 Task: Add a signature Connor Wood containing Have a lovely day, Connor Wood to email address softage.10@softage.net and add a label Email marketing
Action: Mouse moved to (62, 102)
Screenshot: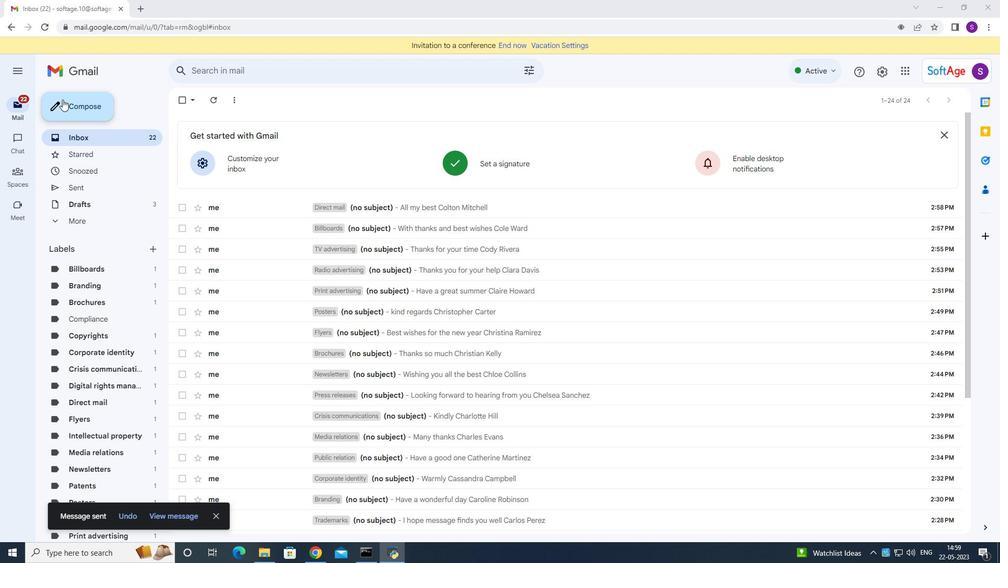
Action: Mouse pressed left at (62, 102)
Screenshot: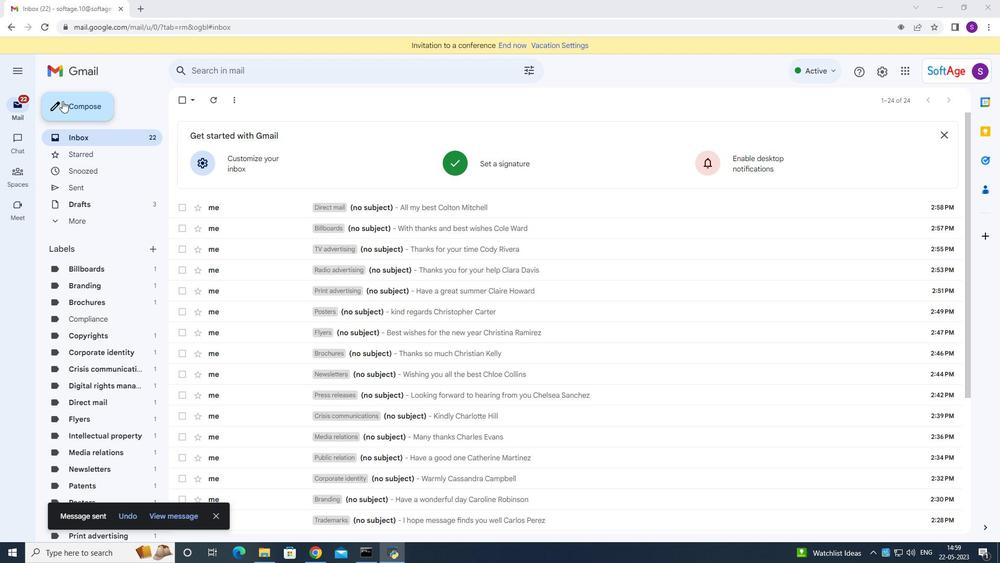 
Action: Mouse moved to (835, 526)
Screenshot: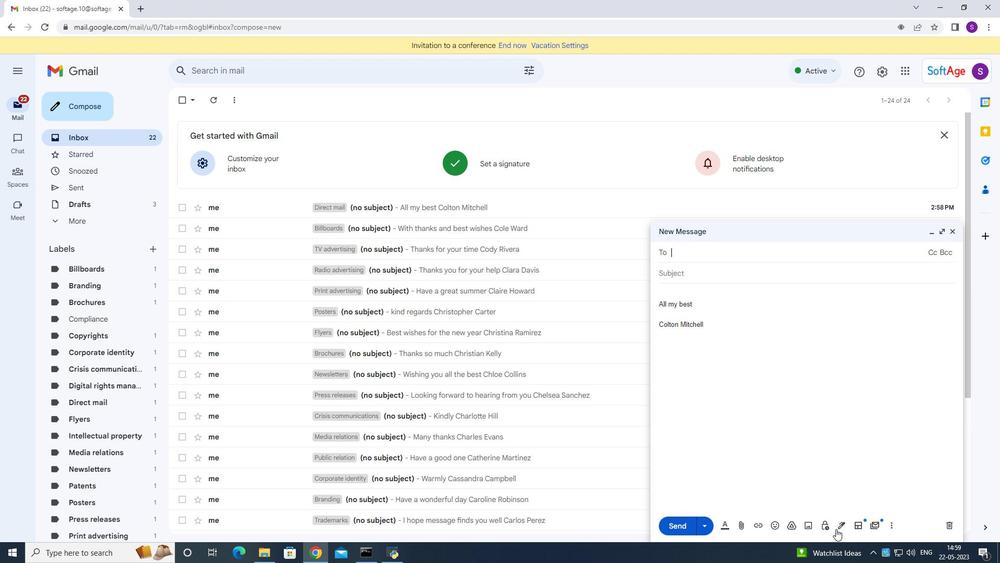 
Action: Mouse pressed left at (835, 526)
Screenshot: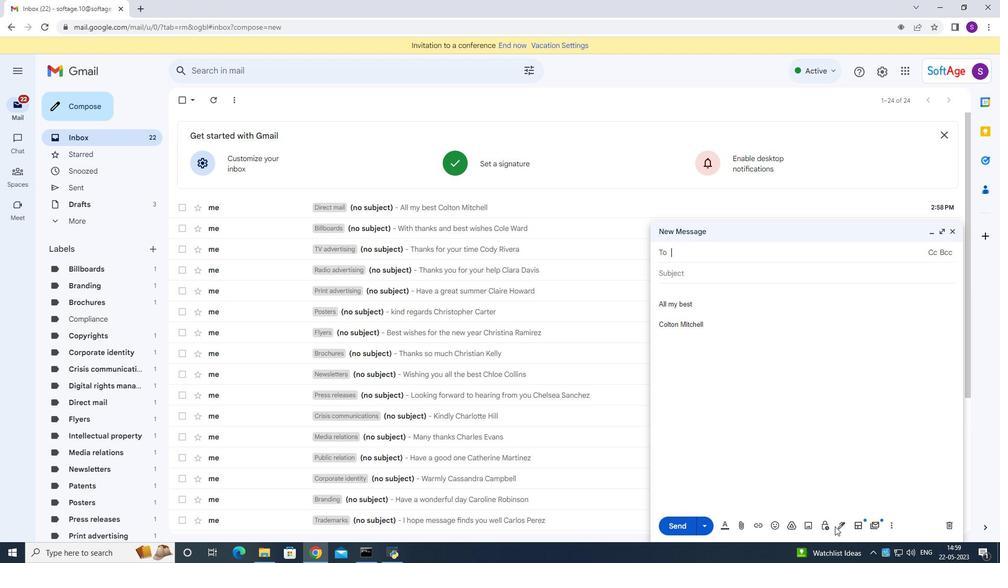 
Action: Mouse moved to (839, 526)
Screenshot: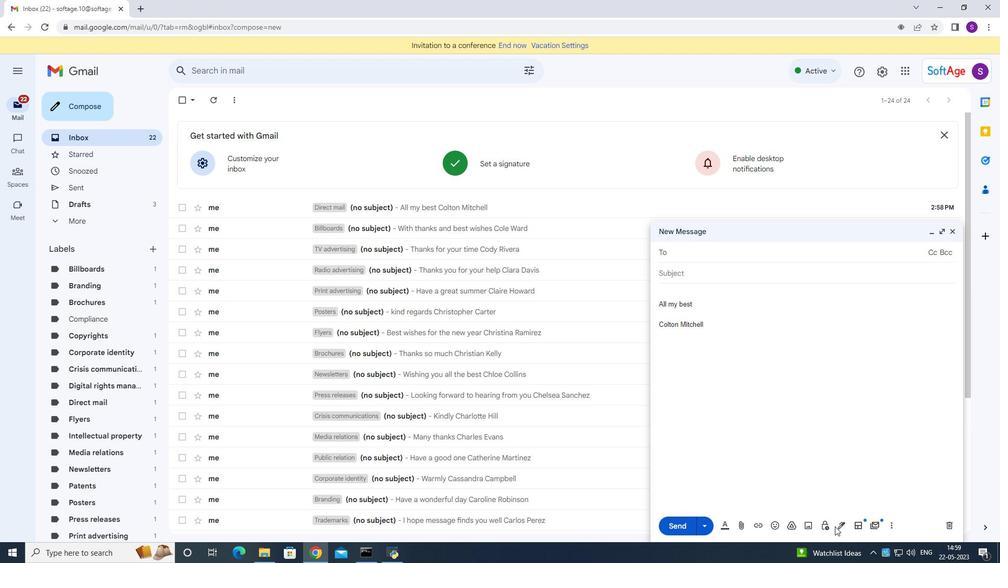 
Action: Mouse pressed left at (839, 526)
Screenshot: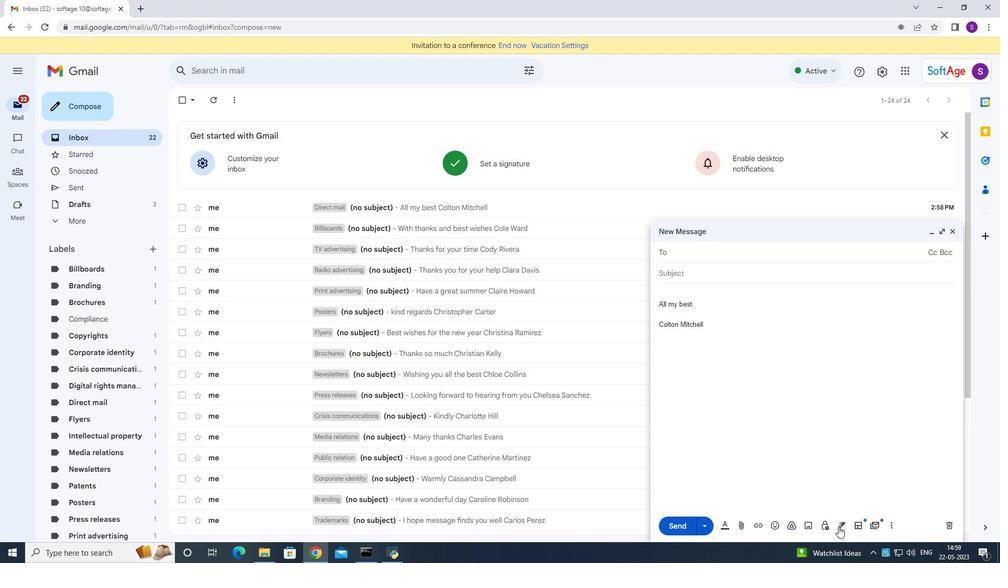 
Action: Mouse moved to (861, 488)
Screenshot: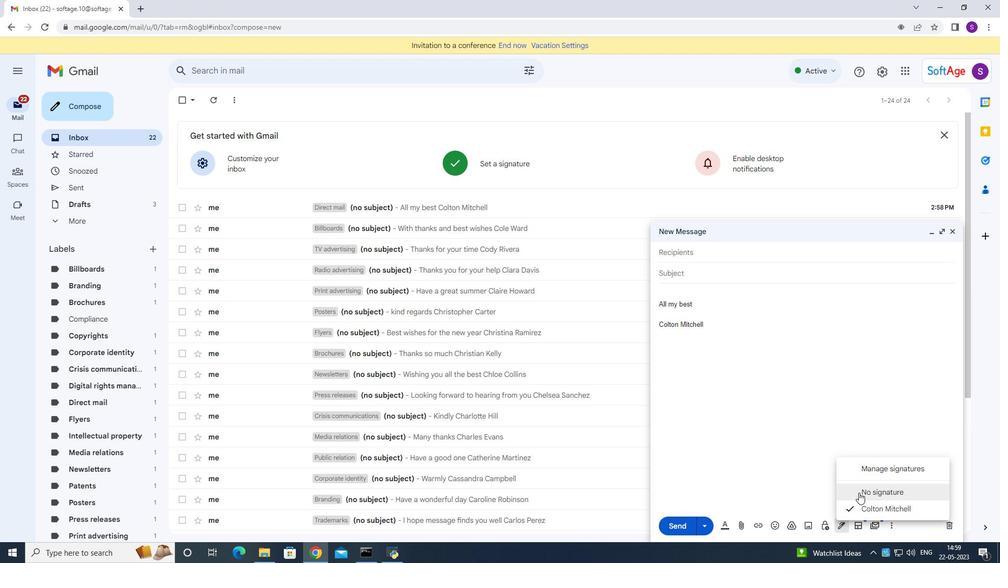 
Action: Mouse pressed left at (861, 488)
Screenshot: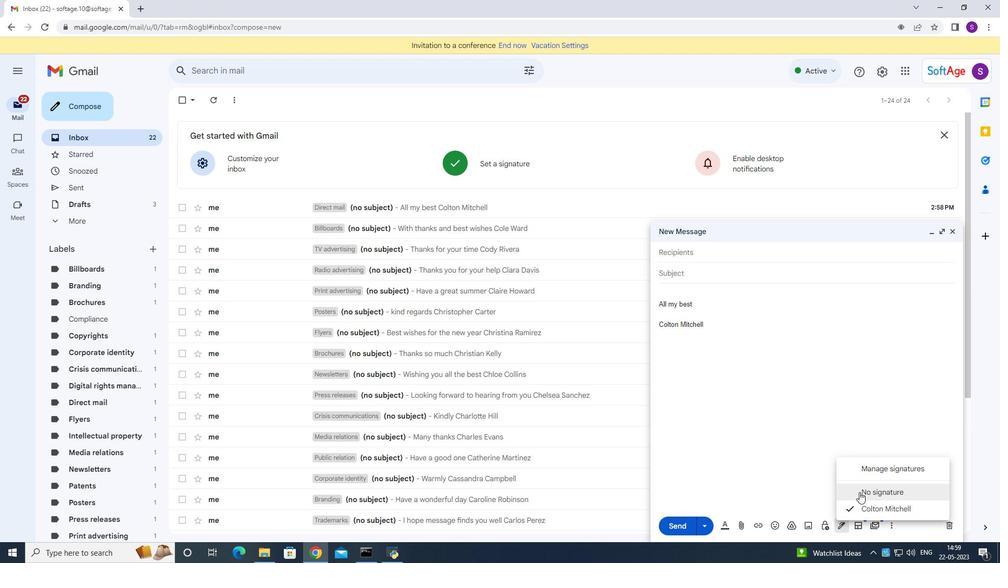 
Action: Mouse moved to (842, 526)
Screenshot: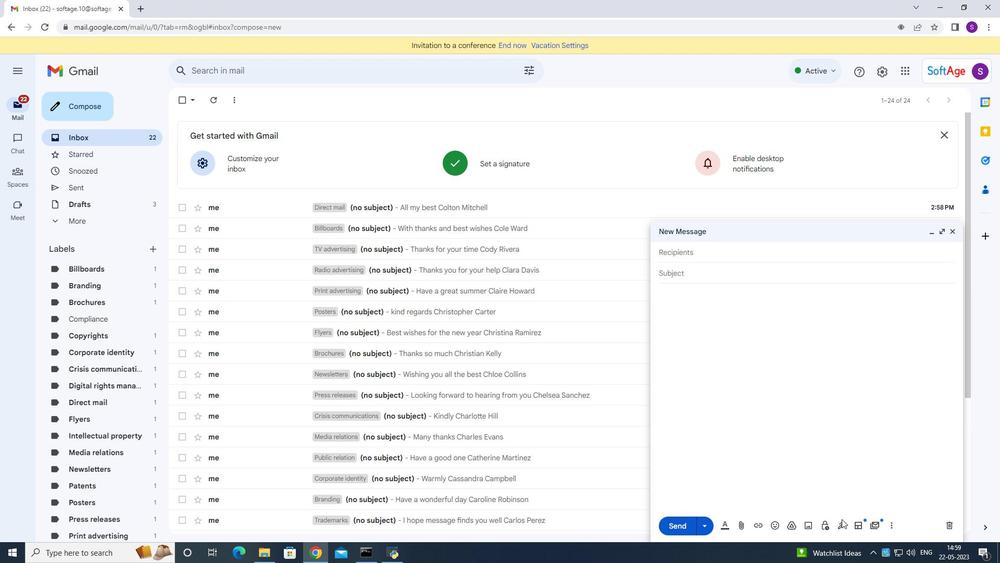 
Action: Mouse pressed left at (842, 526)
Screenshot: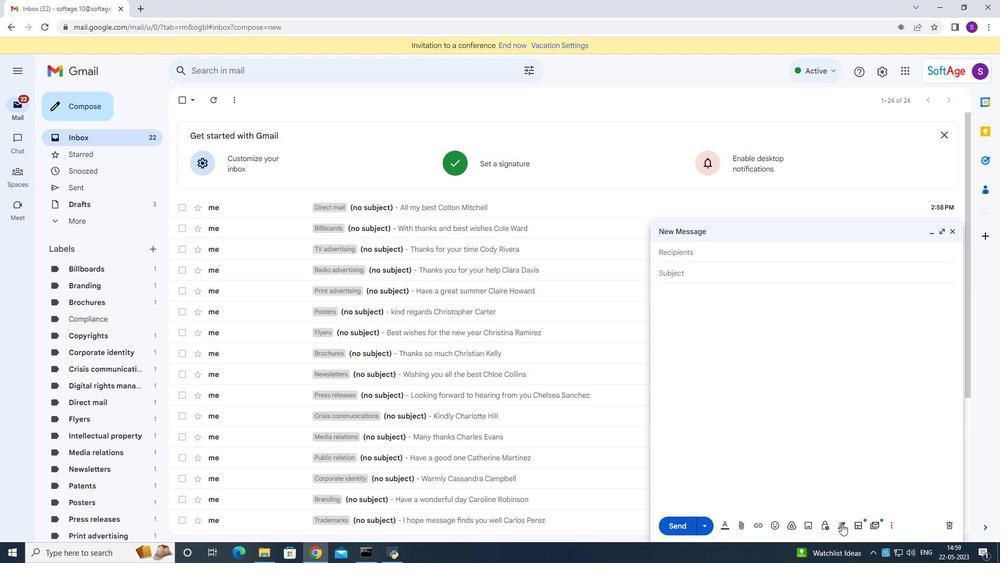 
Action: Mouse moved to (872, 472)
Screenshot: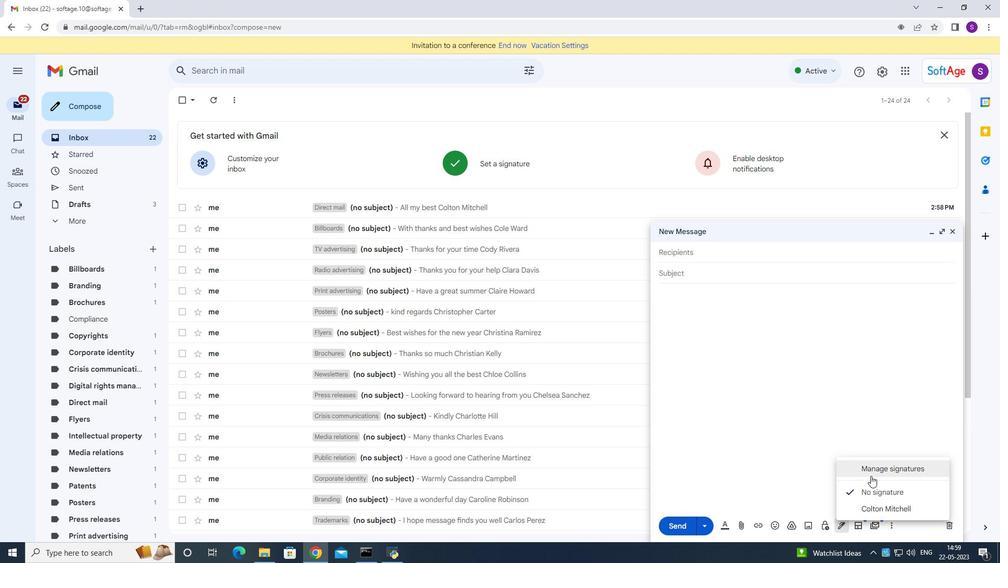 
Action: Mouse pressed left at (872, 472)
Screenshot: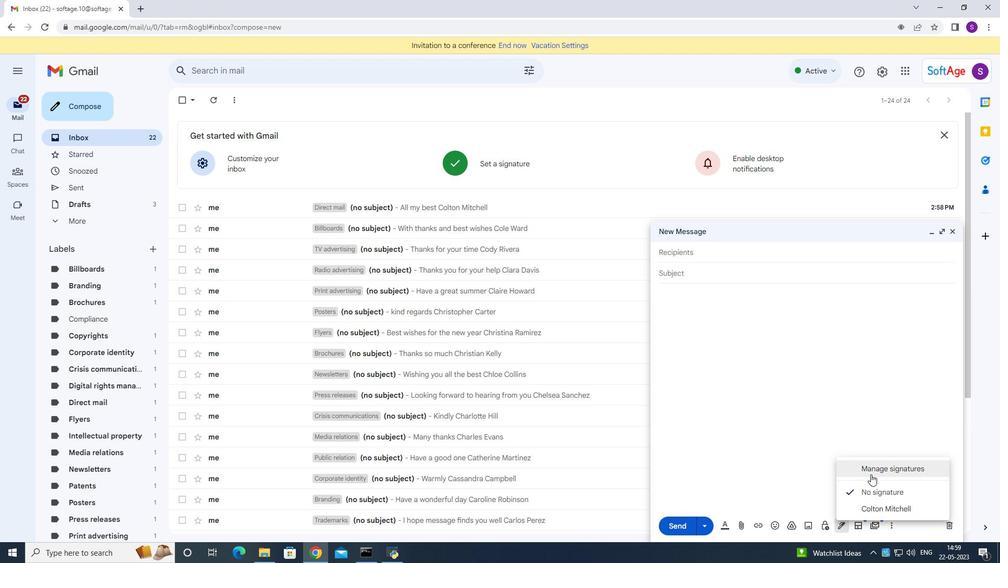 
Action: Mouse moved to (556, 335)
Screenshot: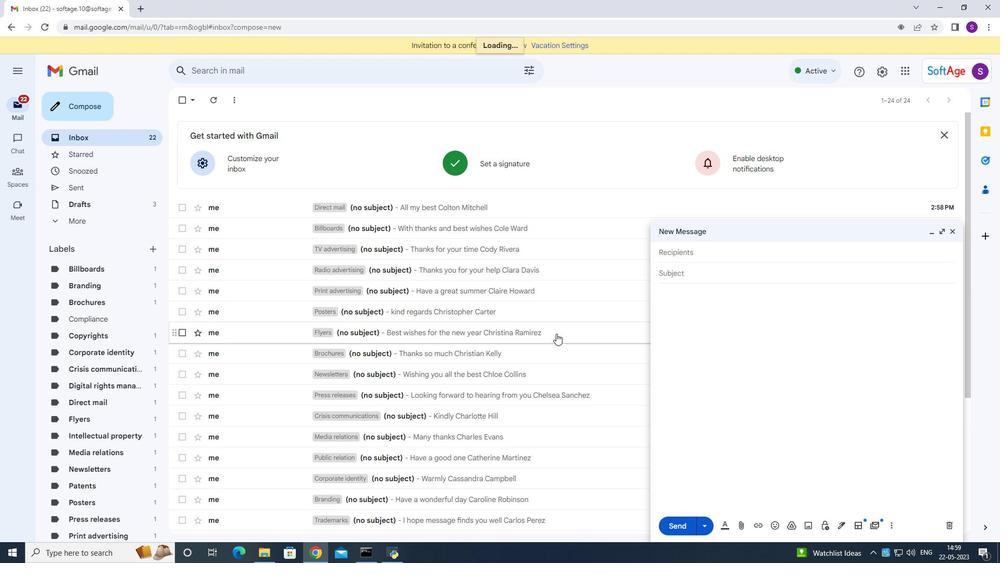 
Action: Mouse scrolled (556, 334) with delta (0, 0)
Screenshot: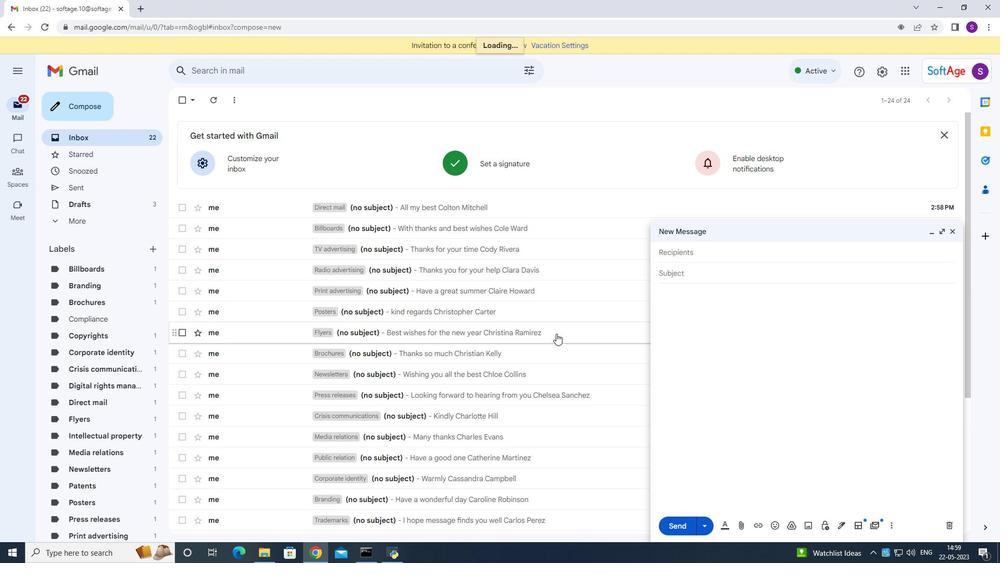 
Action: Mouse moved to (556, 335)
Screenshot: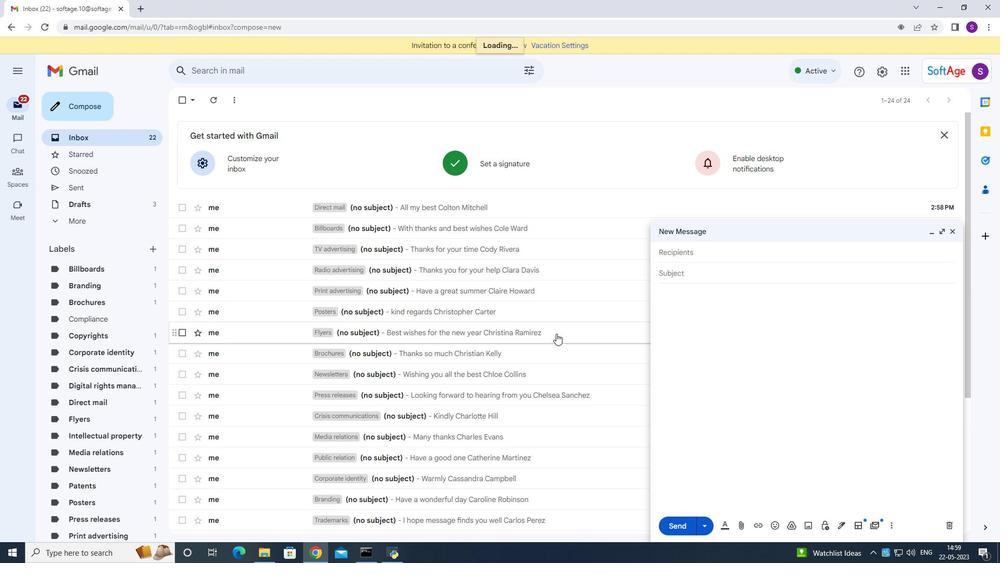 
Action: Mouse scrolled (556, 335) with delta (0, 0)
Screenshot: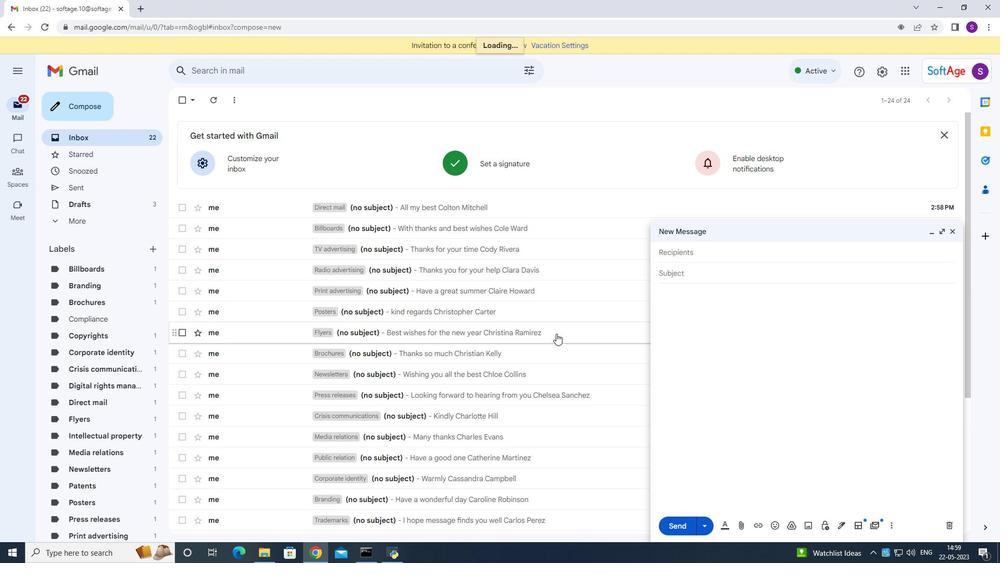 
Action: Mouse moved to (556, 336)
Screenshot: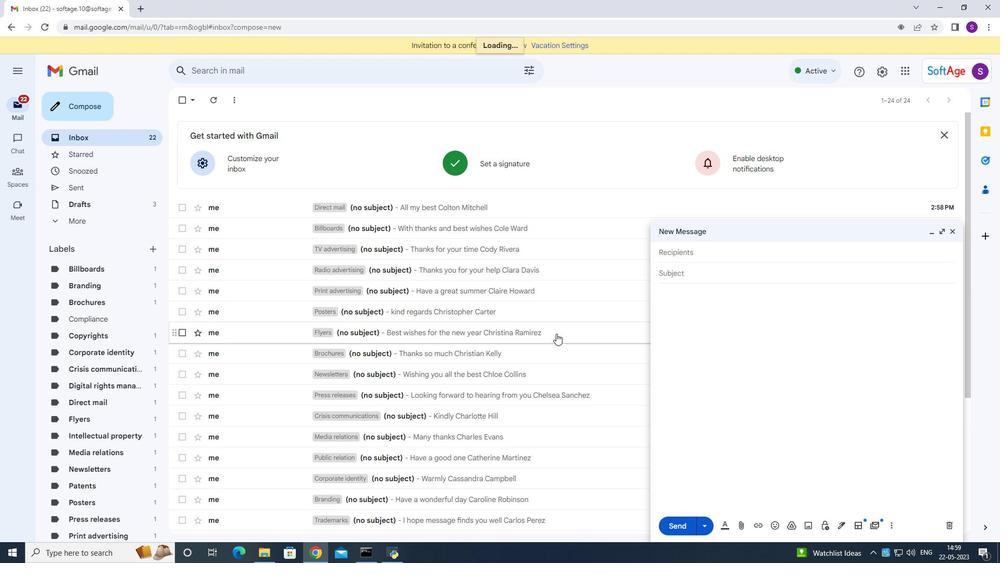 
Action: Mouse scrolled (556, 335) with delta (0, 0)
Screenshot: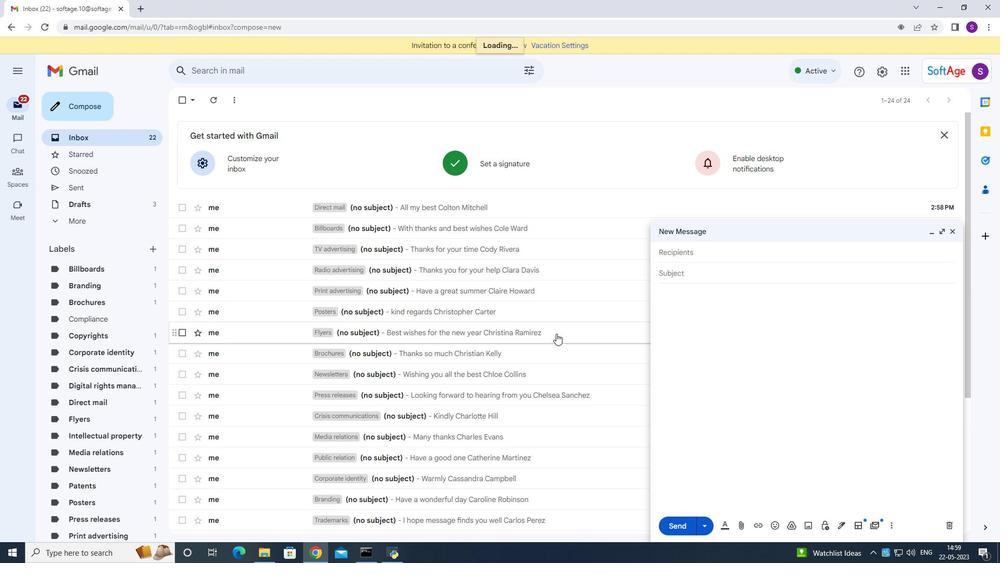 
Action: Mouse scrolled (556, 335) with delta (0, 0)
Screenshot: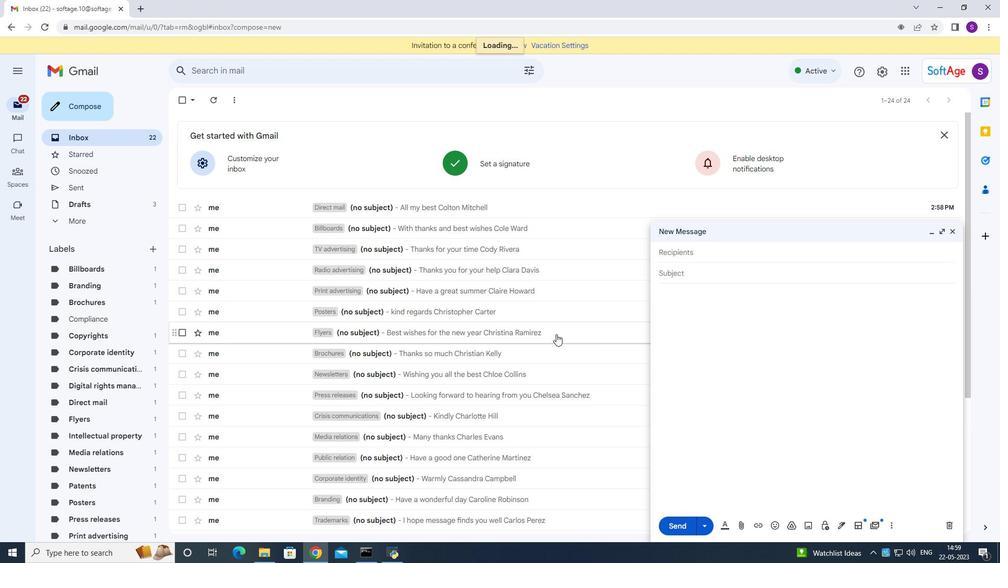 
Action: Mouse scrolled (556, 335) with delta (0, 0)
Screenshot: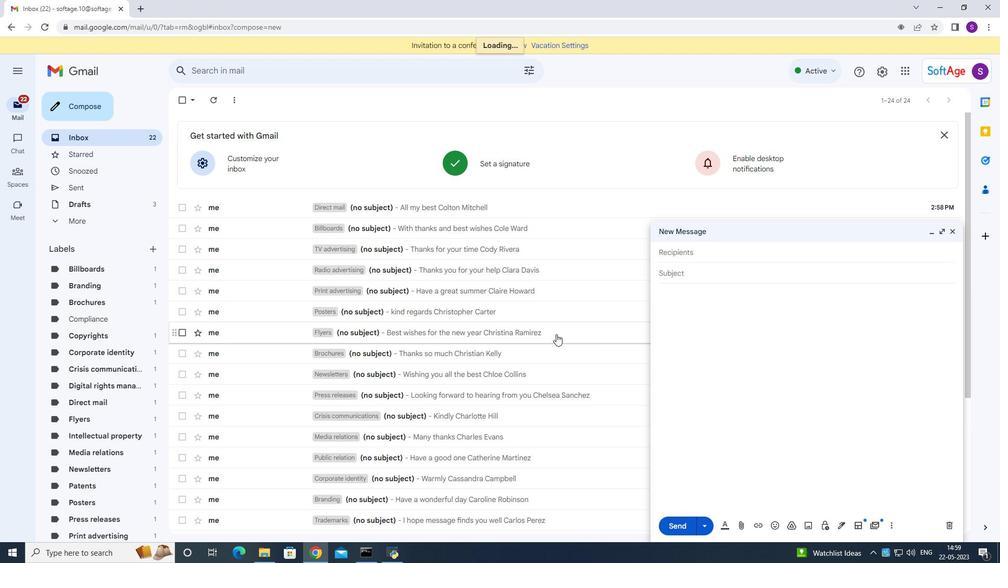 
Action: Mouse moved to (555, 341)
Screenshot: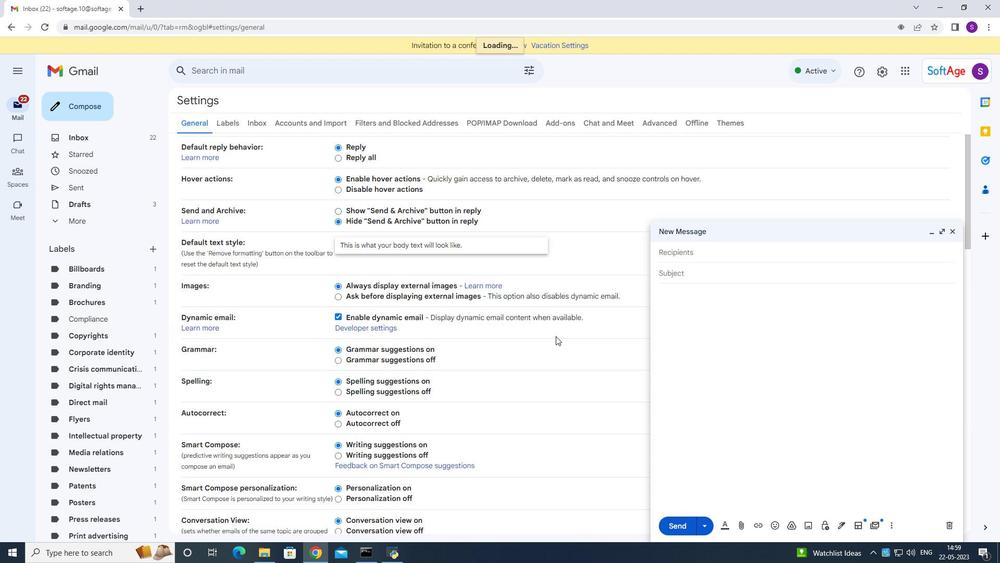 
Action: Mouse scrolled (555, 340) with delta (0, 0)
Screenshot: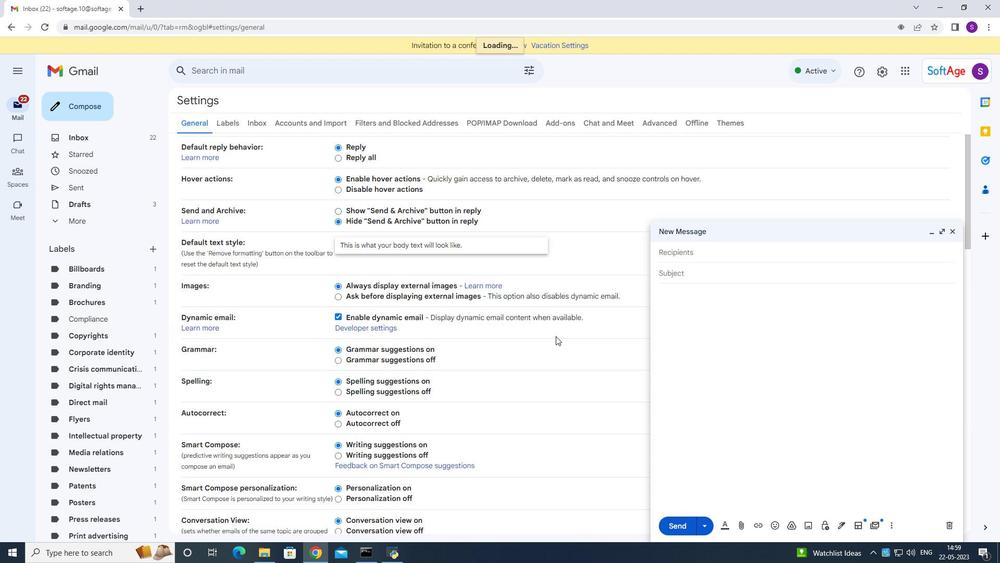 
Action: Mouse moved to (554, 342)
Screenshot: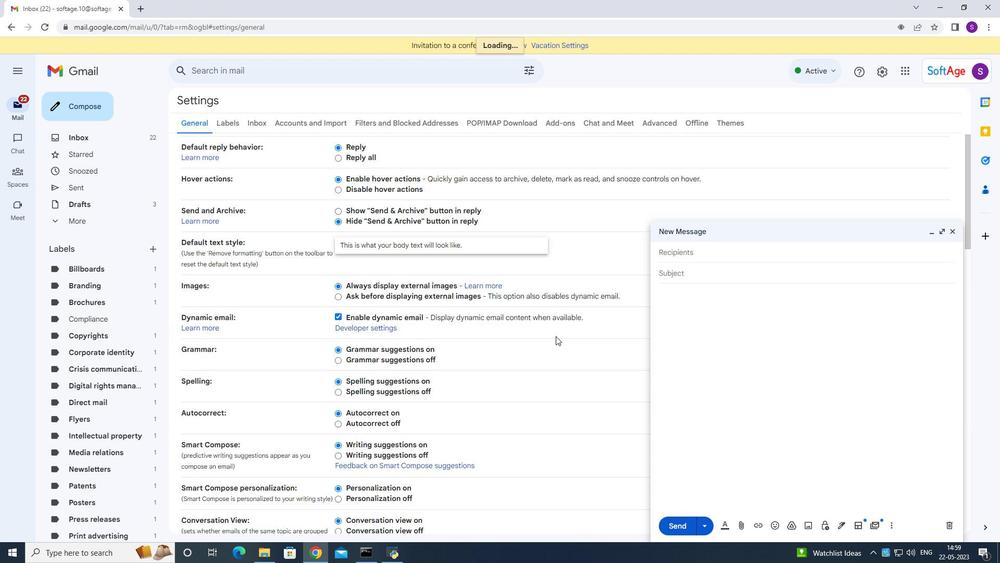 
Action: Mouse scrolled (554, 341) with delta (0, 0)
Screenshot: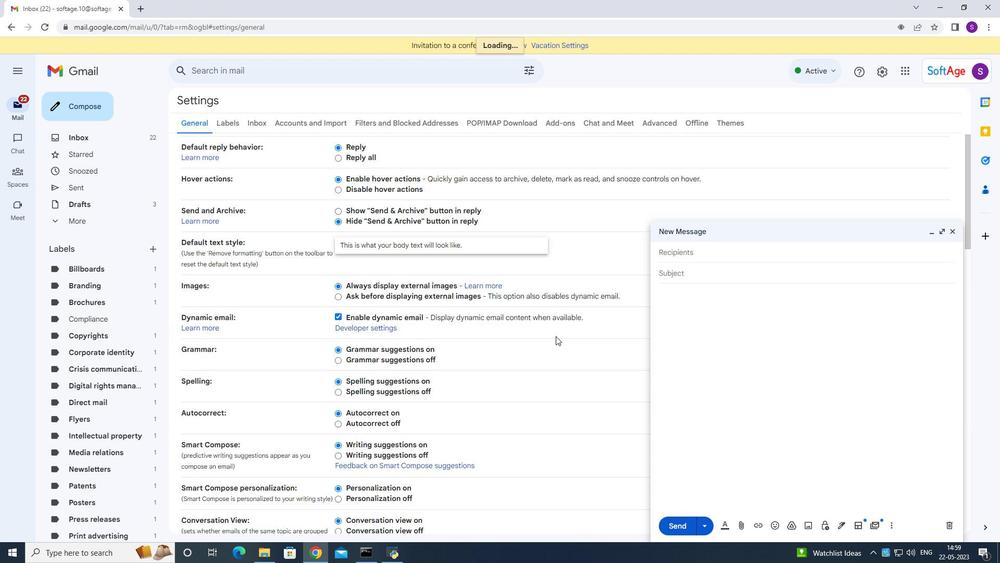 
Action: Mouse moved to (554, 343)
Screenshot: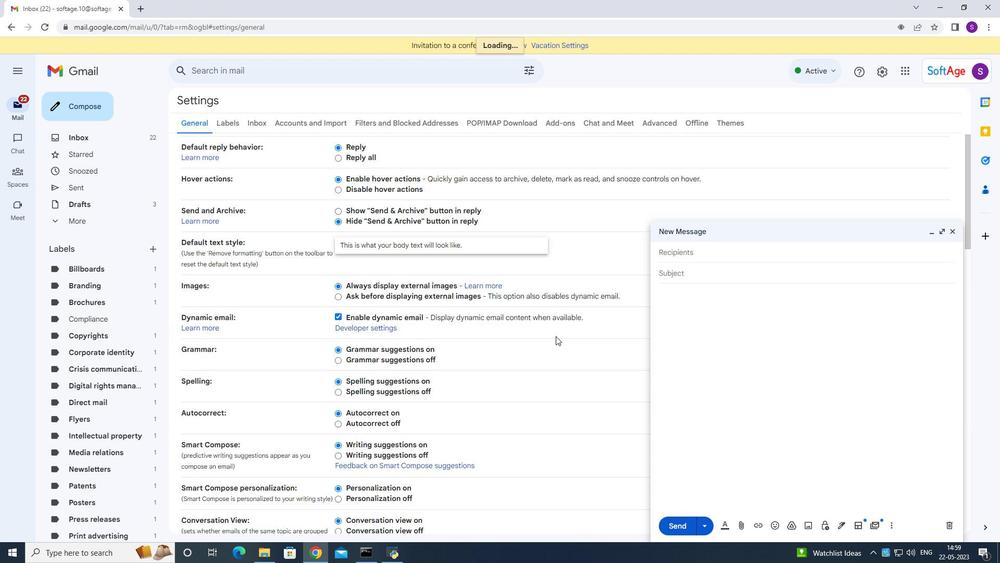 
Action: Mouse scrolled (554, 342) with delta (0, 0)
Screenshot: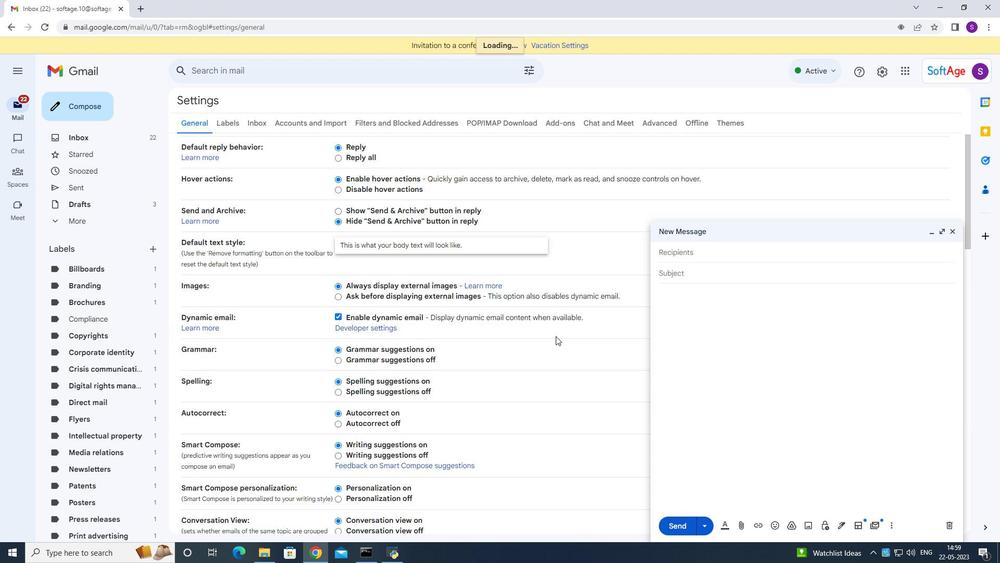 
Action: Mouse scrolled (554, 342) with delta (0, 0)
Screenshot: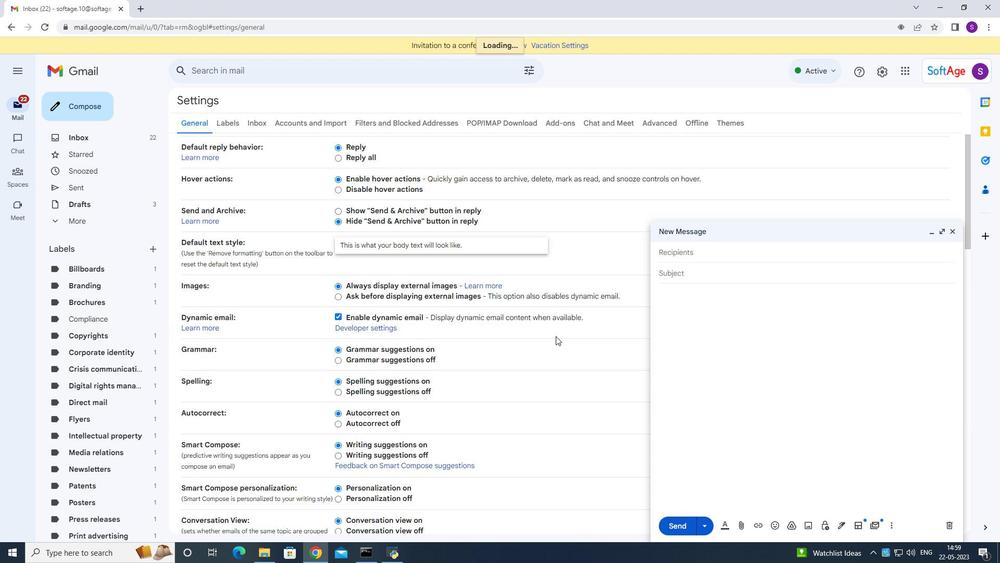
Action: Mouse moved to (554, 343)
Screenshot: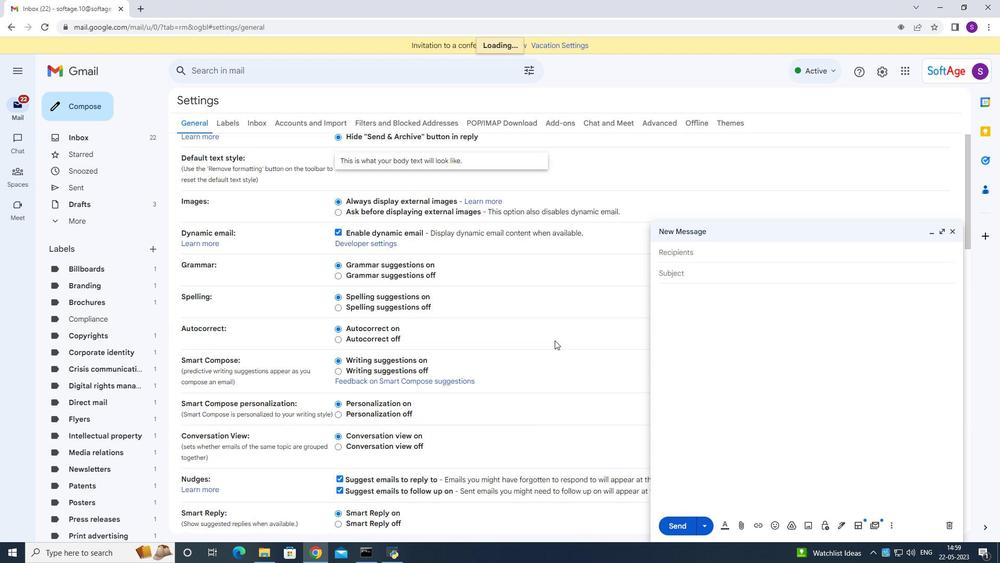 
Action: Mouse scrolled (554, 342) with delta (0, 0)
Screenshot: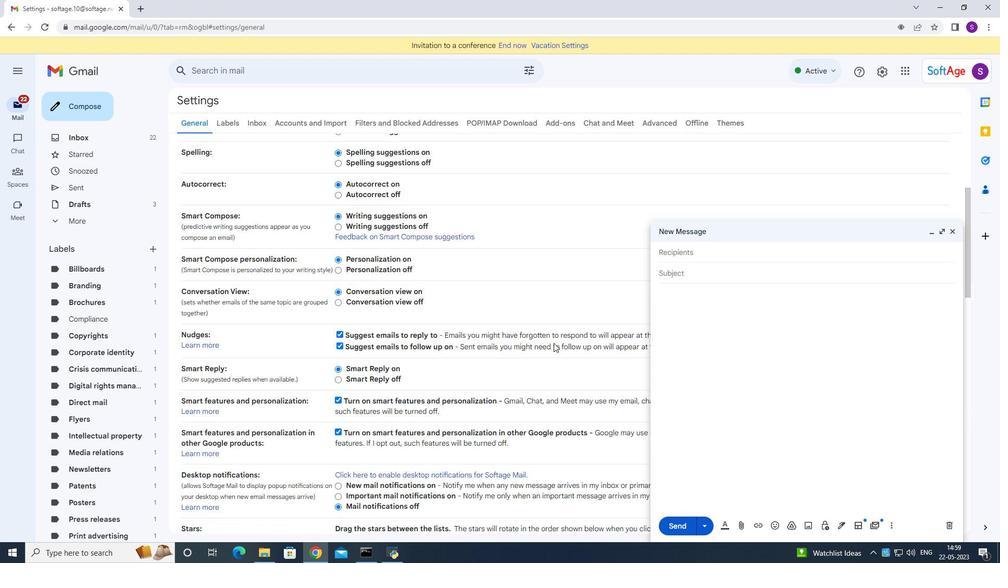 
Action: Mouse scrolled (554, 342) with delta (0, 0)
Screenshot: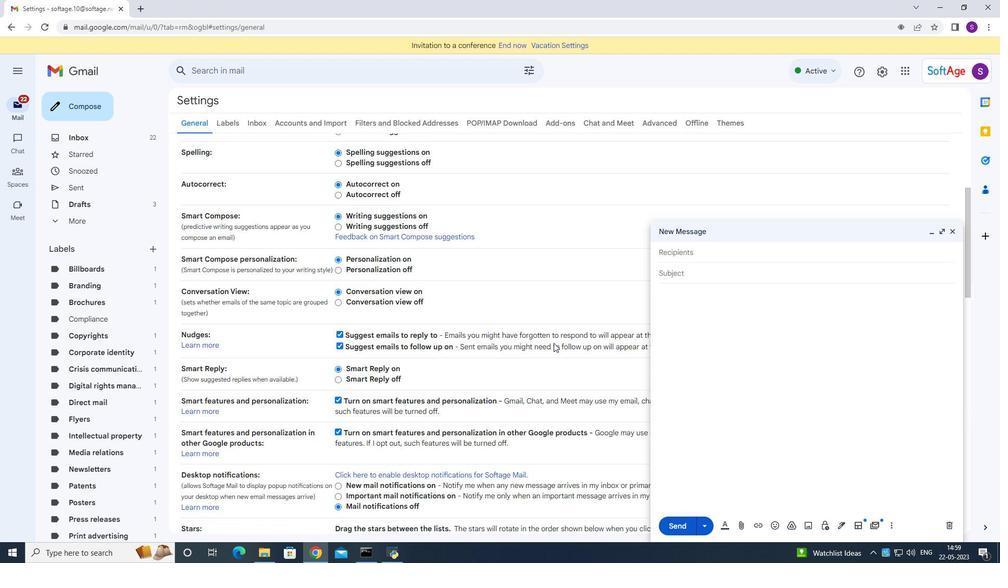 
Action: Mouse scrolled (554, 342) with delta (0, 0)
Screenshot: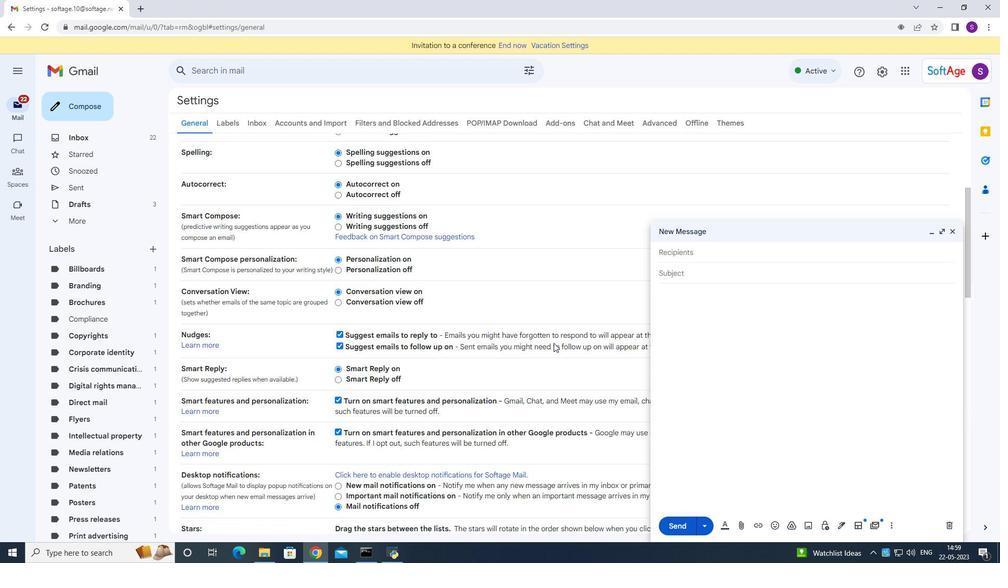 
Action: Mouse moved to (550, 345)
Screenshot: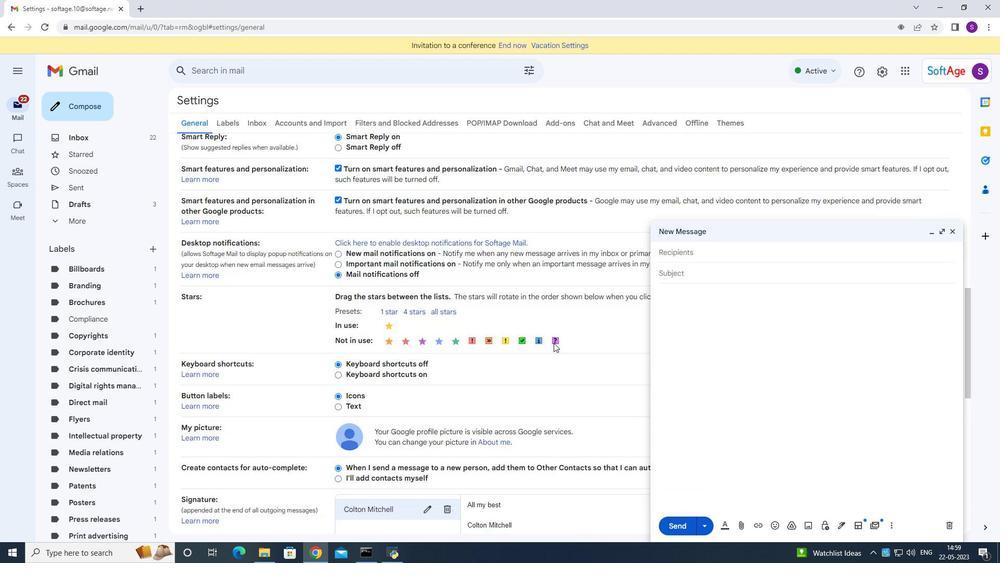 
Action: Mouse scrolled (550, 345) with delta (0, 0)
Screenshot: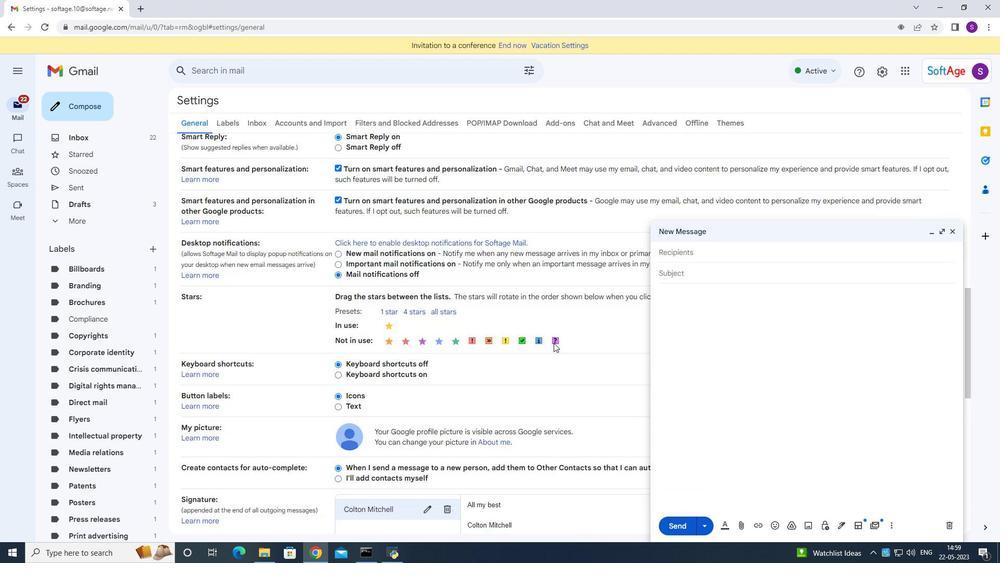 
Action: Mouse moved to (548, 346)
Screenshot: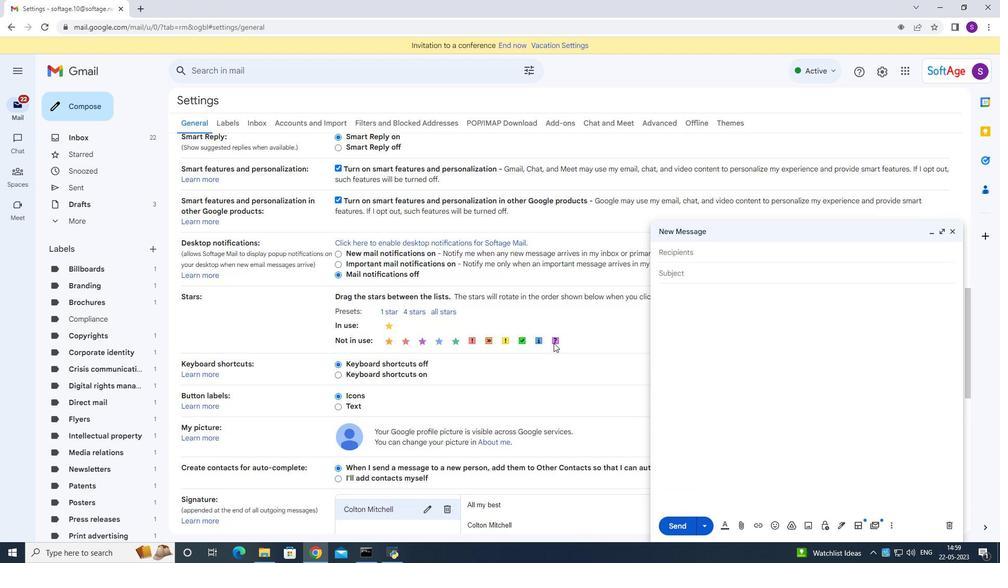 
Action: Mouse scrolled (548, 345) with delta (0, 0)
Screenshot: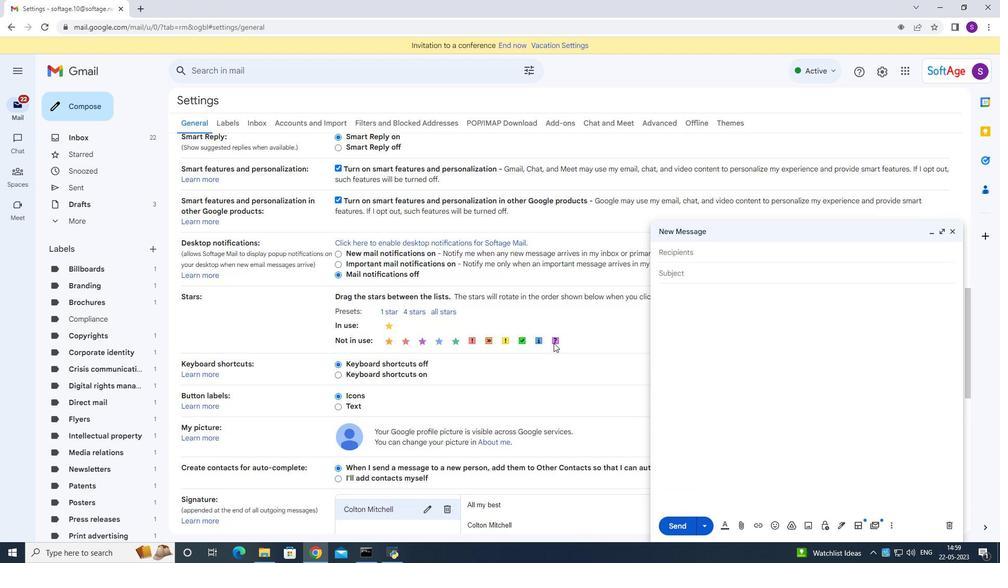 
Action: Mouse moved to (548, 346)
Screenshot: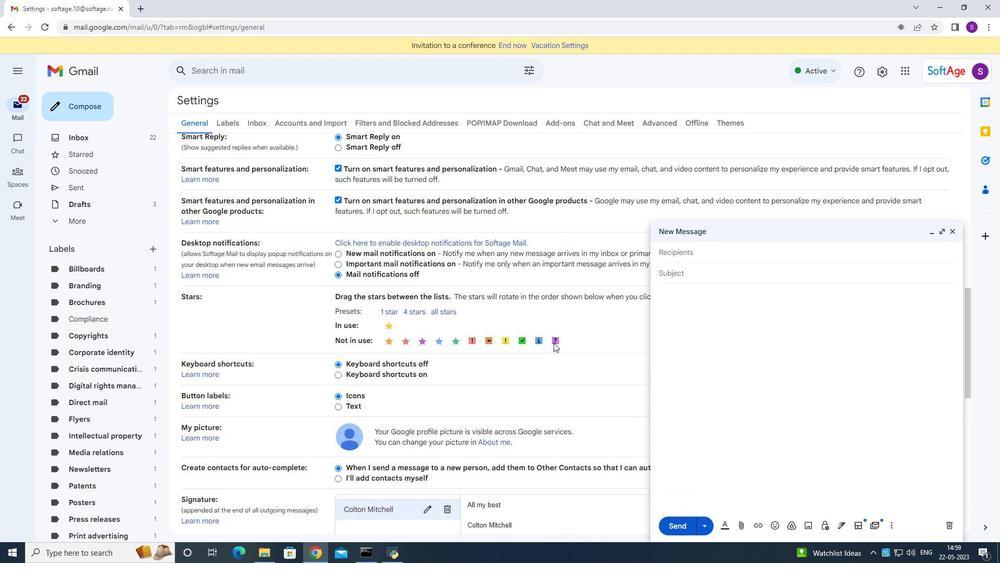 
Action: Mouse scrolled (548, 345) with delta (0, 0)
Screenshot: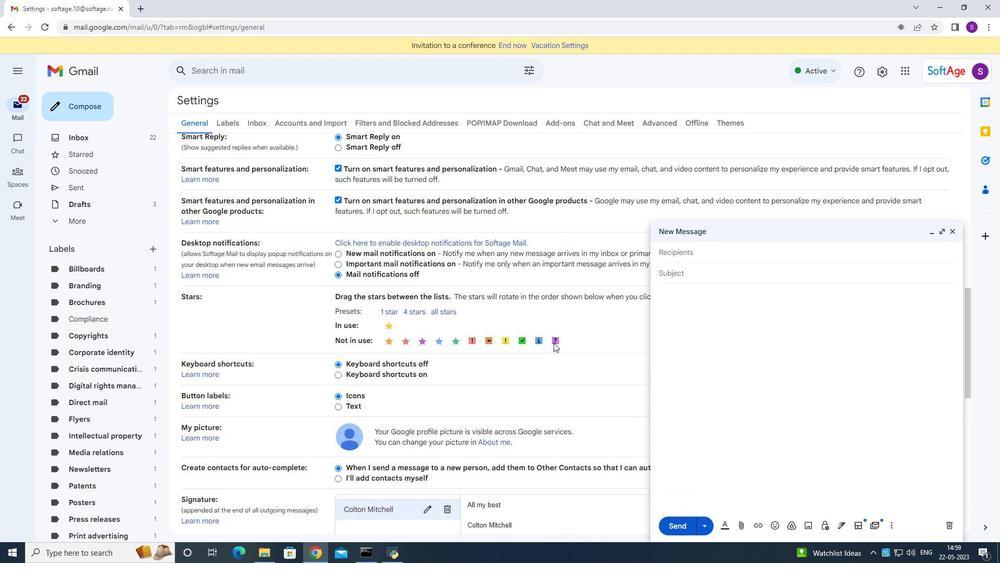 
Action: Mouse moved to (546, 346)
Screenshot: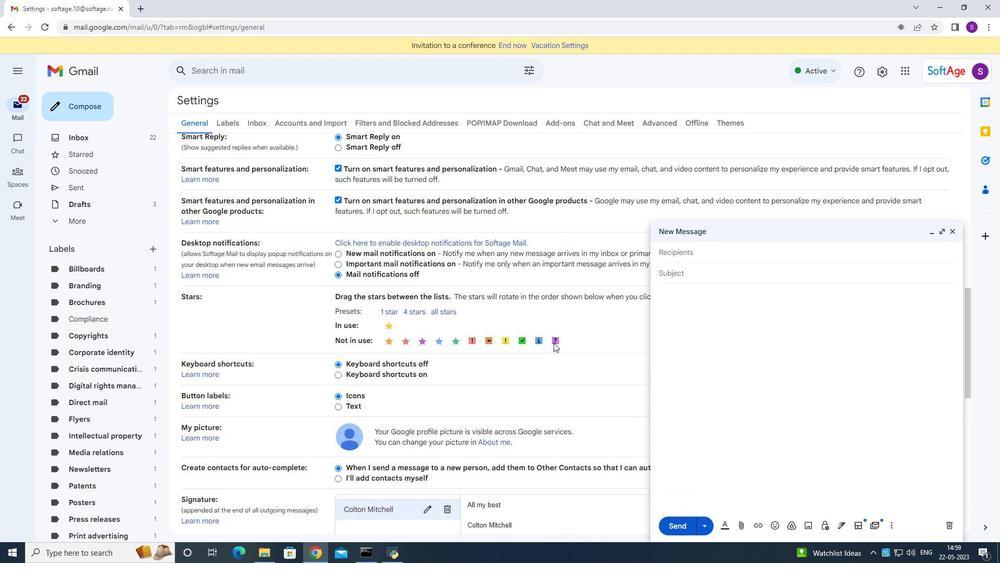
Action: Mouse scrolled (547, 345) with delta (0, 0)
Screenshot: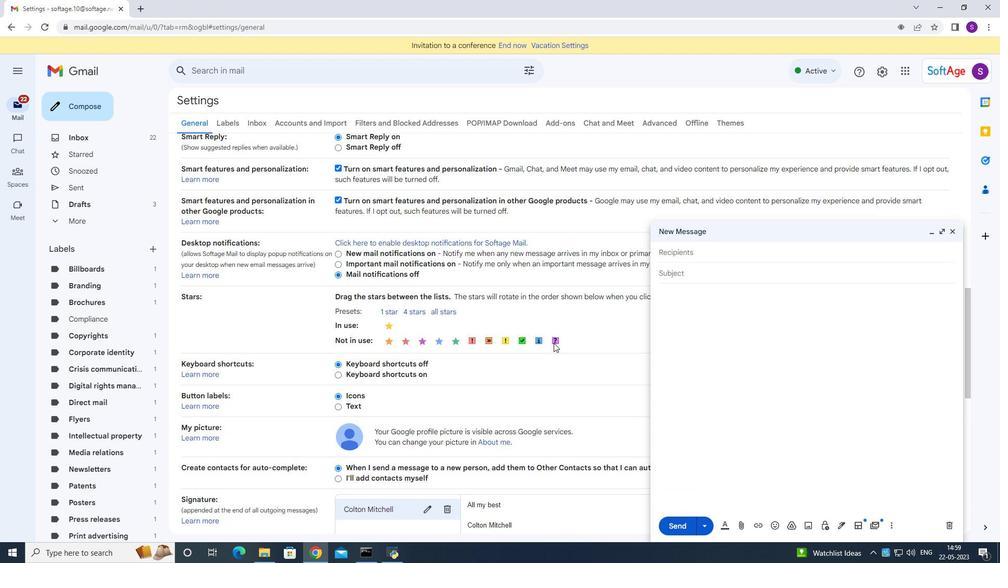 
Action: Mouse moved to (426, 297)
Screenshot: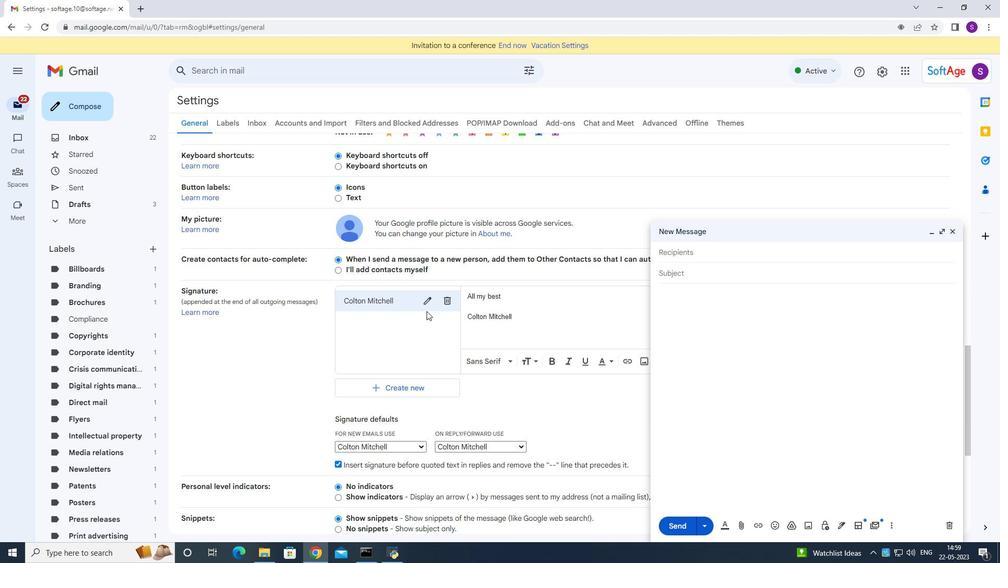 
Action: Mouse pressed left at (426, 297)
Screenshot: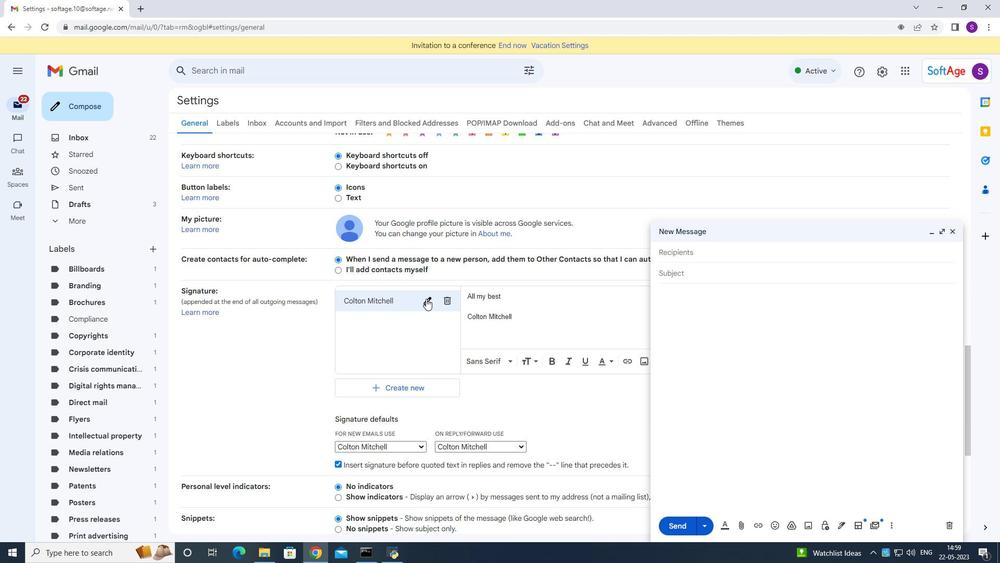 
Action: Key pressed ctrl+A<Key.backspace><Key.shift><Key.shift><Key.shift><Key.shift><Key.shift><Key.shift><Key.shift><Key.shift><Key.shift><Key.shift><Key.shift><Key.shift><Key.shift><Key.shift>Connor<Key.space><Key.shift>Wood<Key.space>
Screenshot: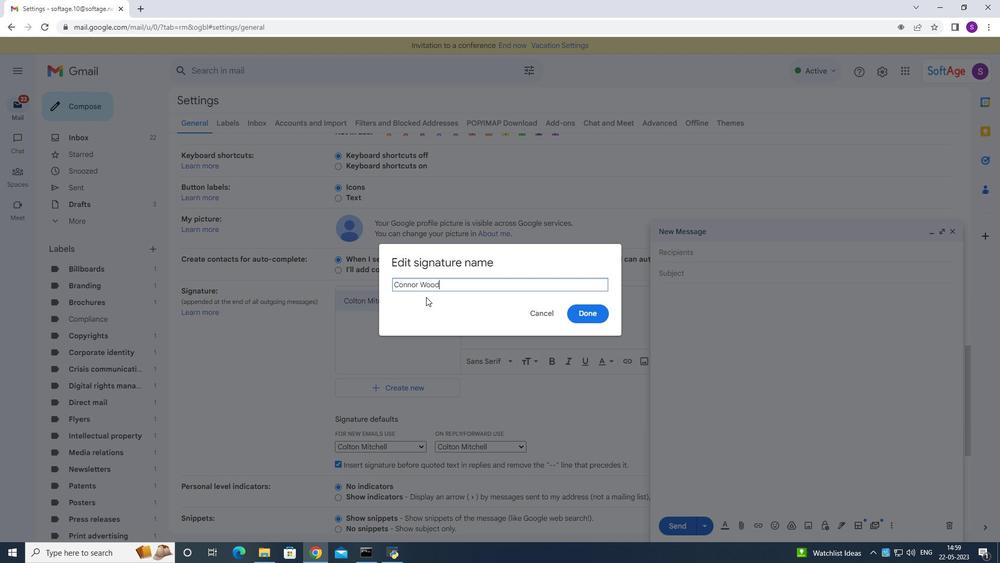 
Action: Mouse moved to (585, 312)
Screenshot: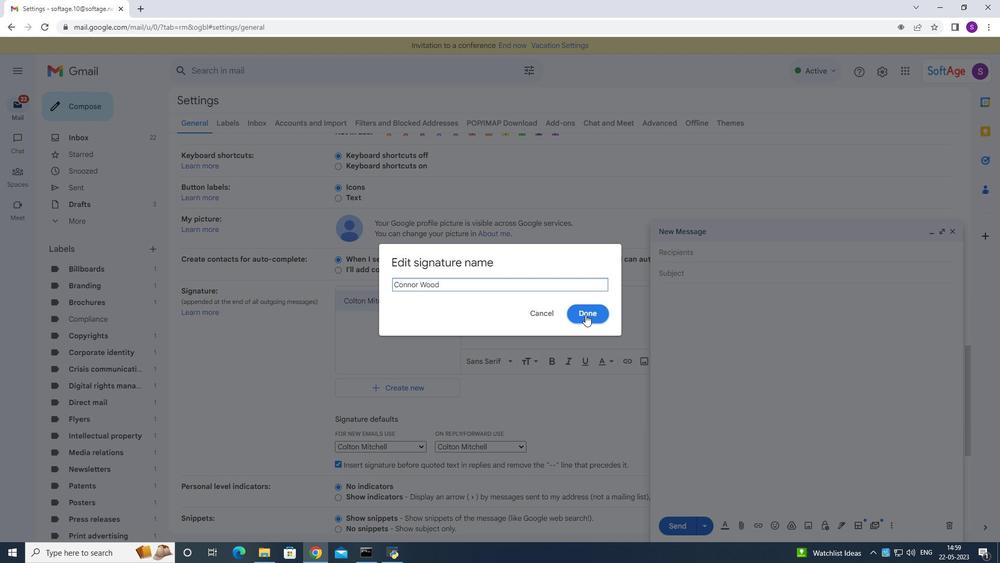 
Action: Mouse pressed left at (585, 312)
Screenshot: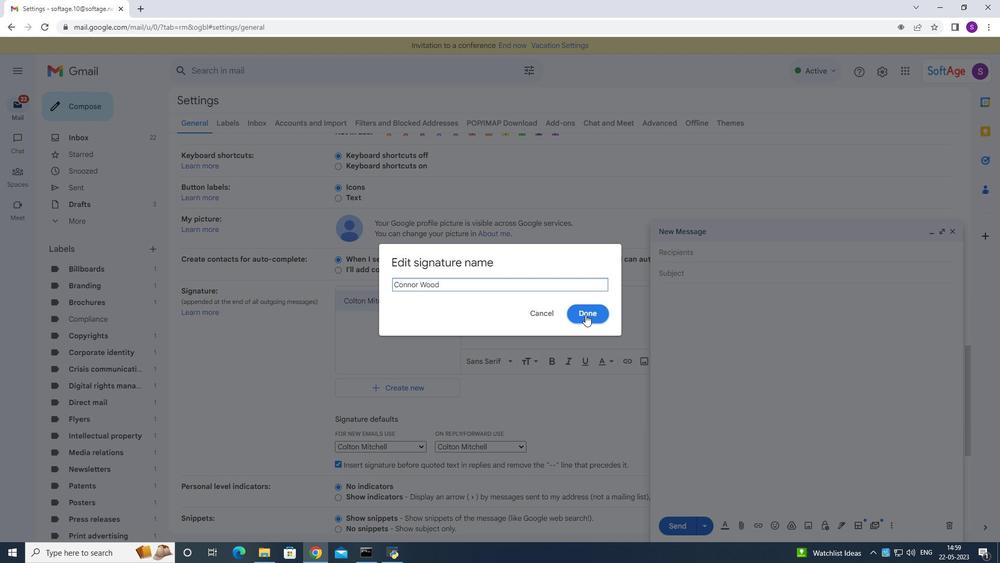 
Action: Key pressed ctrl+A<Key.backspace><Key.shift><Key.shift><Key.shift><Key.shift><Key.shift><Key.shift>Have<Key.space>a<Key.space>lovely<Key.space>day<Key.space>
Screenshot: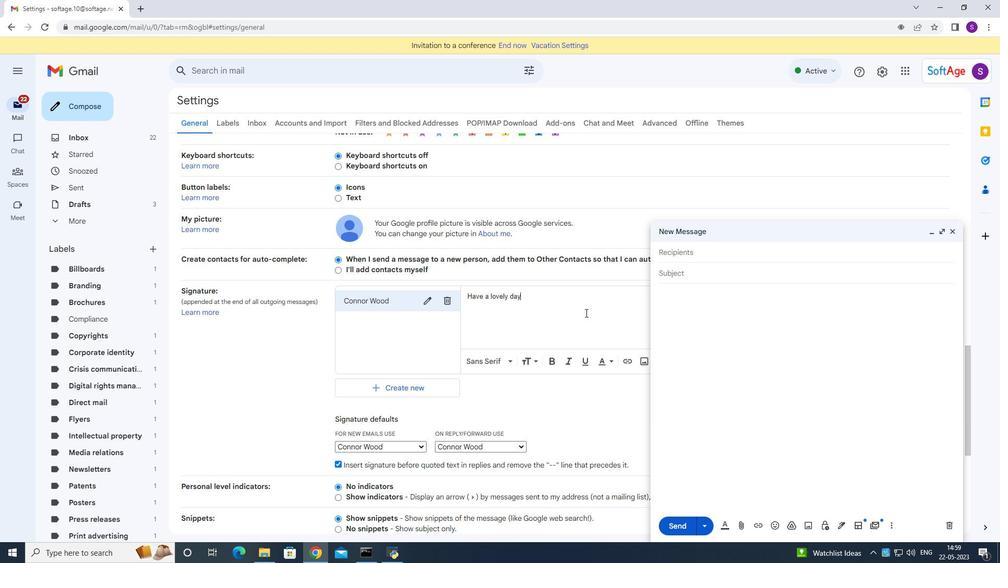 
Action: Mouse moved to (558, 313)
Screenshot: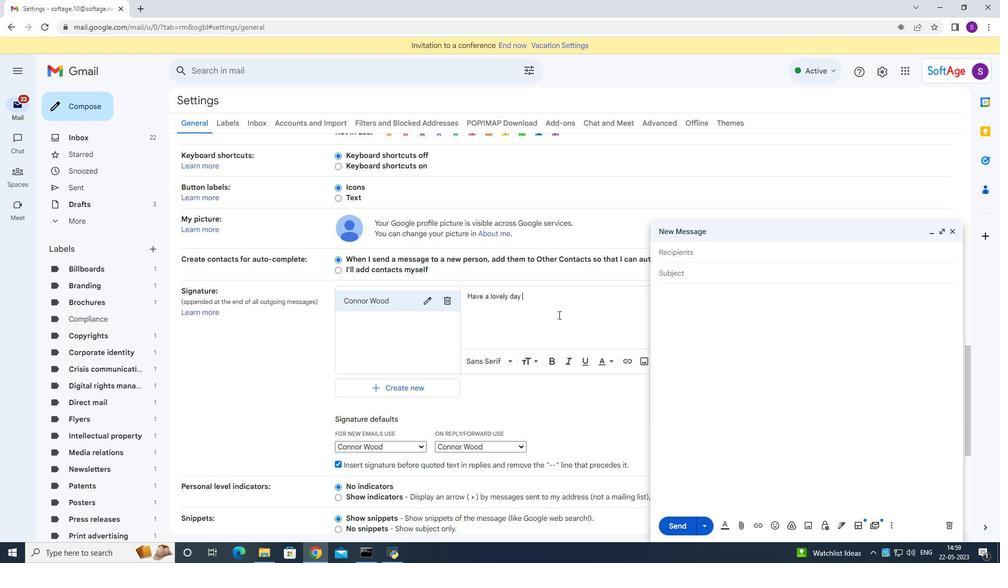 
Action: Mouse scrolled (558, 312) with delta (0, 0)
Screenshot: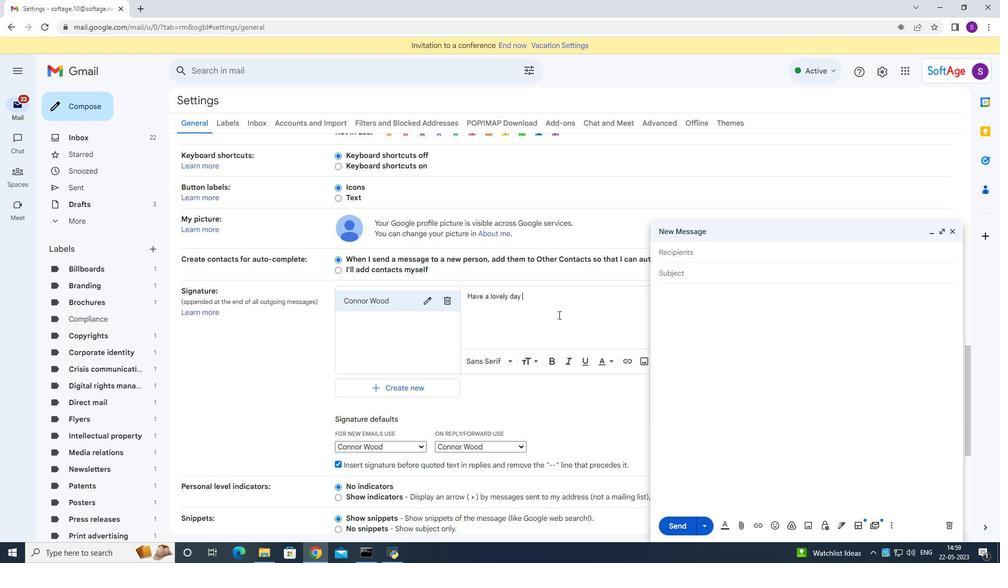 
Action: Mouse moved to (558, 313)
Screenshot: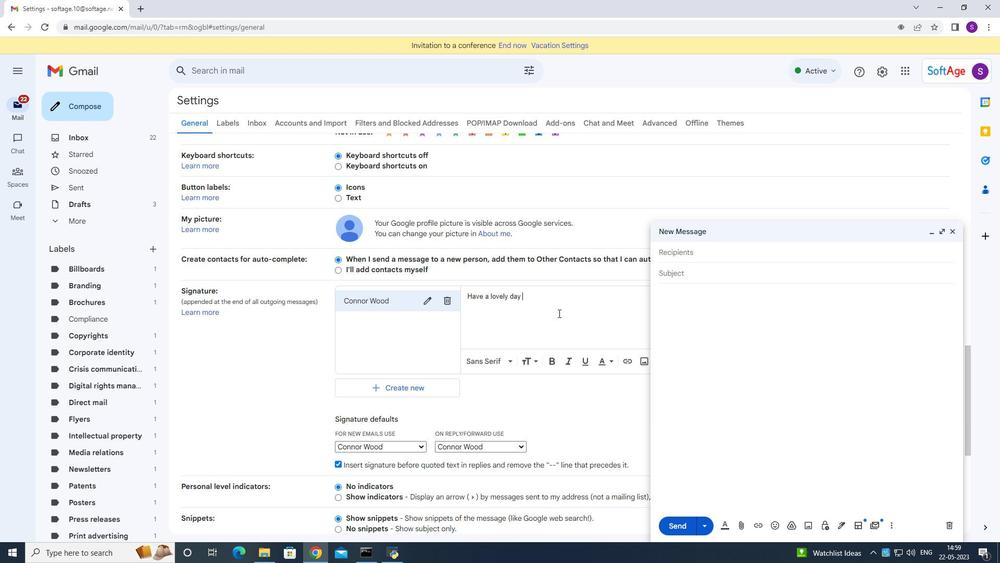 
Action: Mouse scrolled (558, 312) with delta (0, 0)
Screenshot: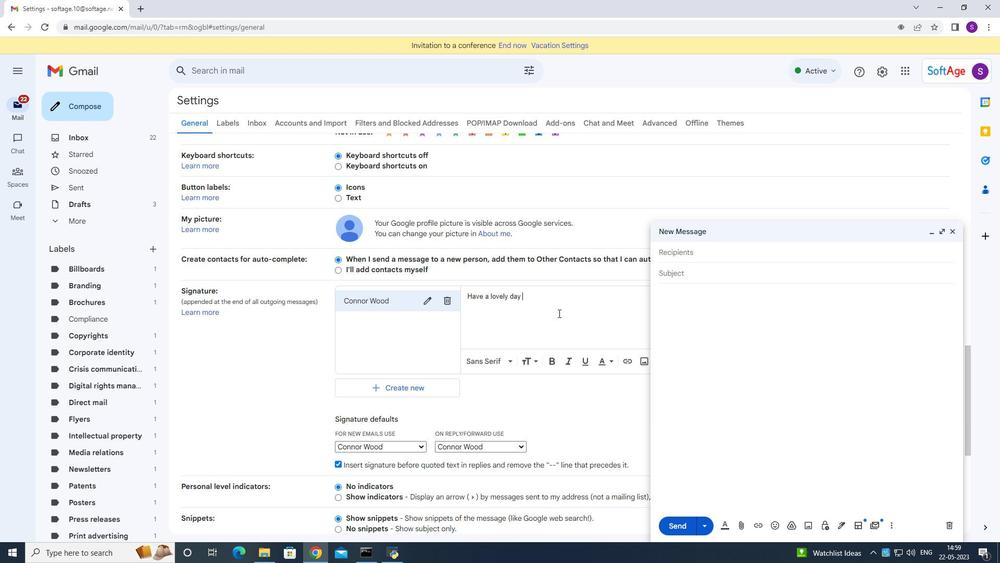 
Action: Mouse moved to (557, 312)
Screenshot: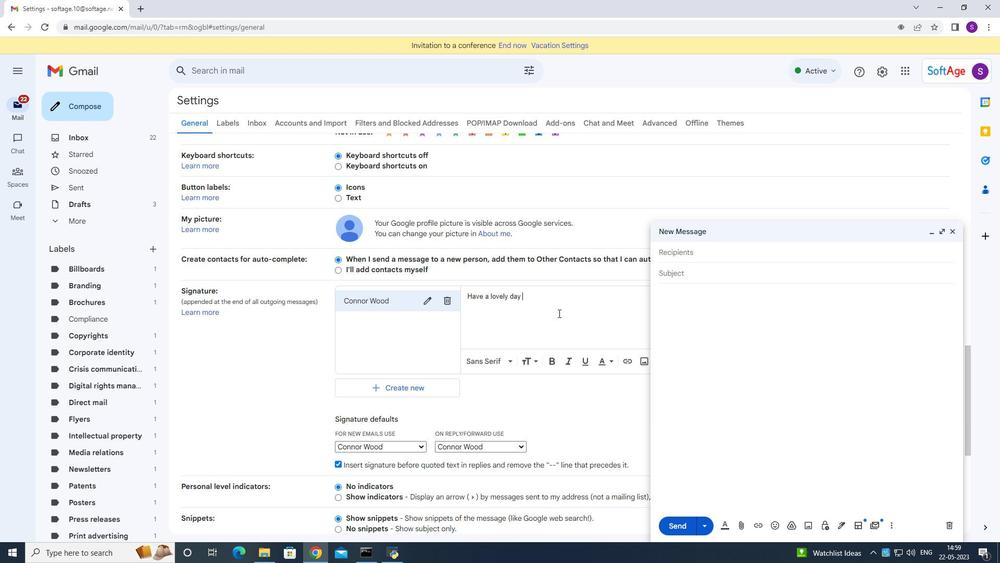 
Action: Mouse scrolled (558, 312) with delta (0, -1)
Screenshot: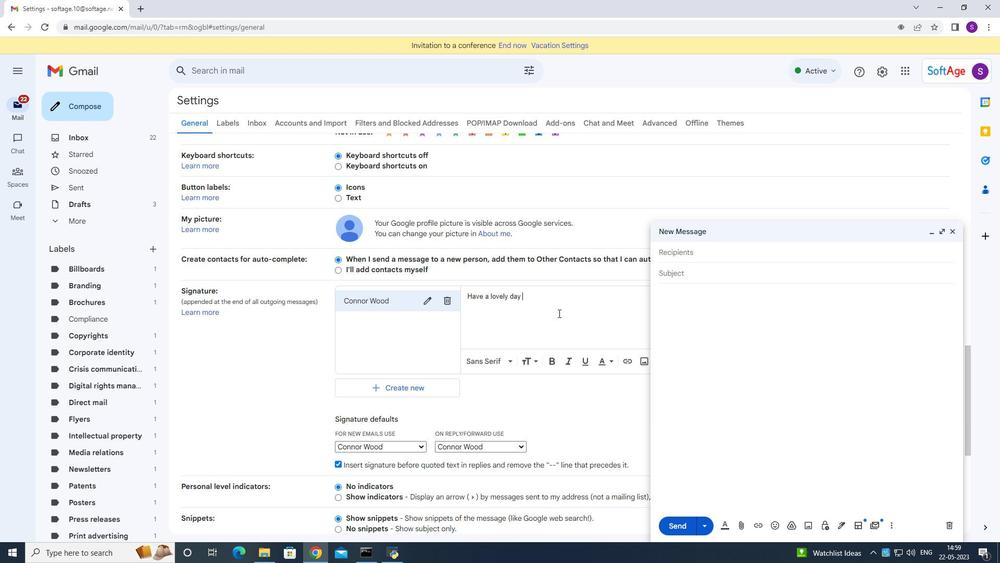 
Action: Mouse moved to (557, 311)
Screenshot: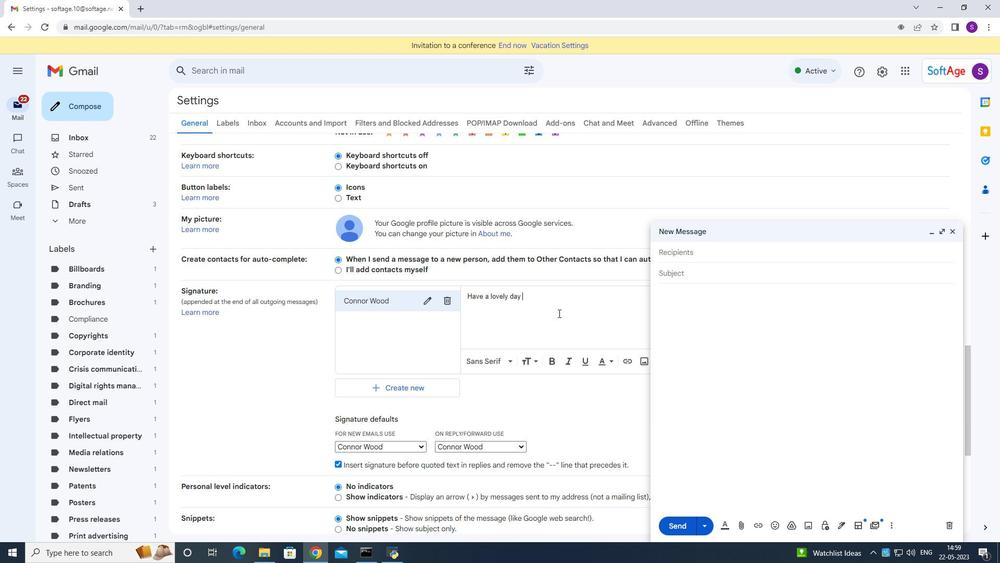 
Action: Mouse scrolled (558, 312) with delta (0, 0)
Screenshot: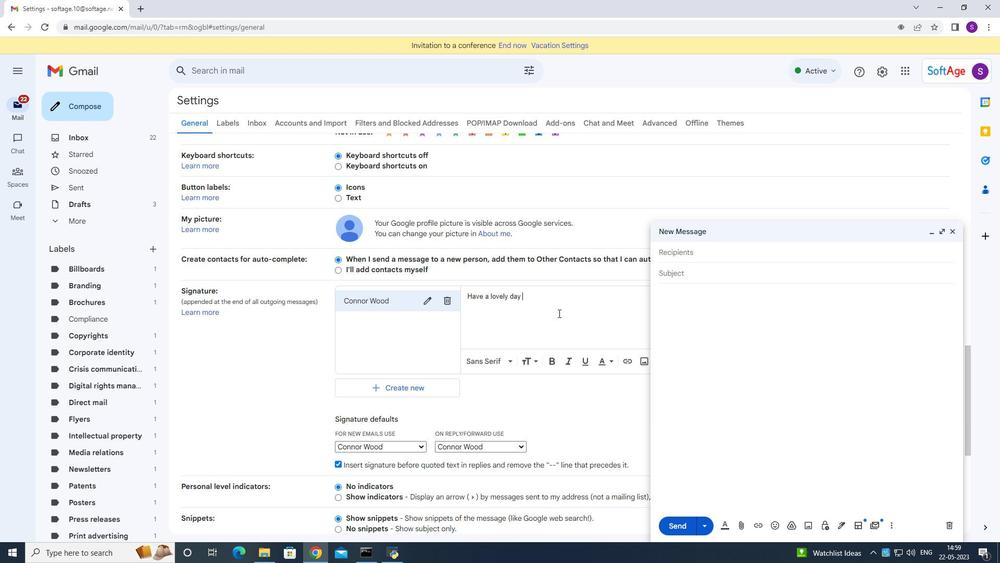 
Action: Mouse moved to (556, 310)
Screenshot: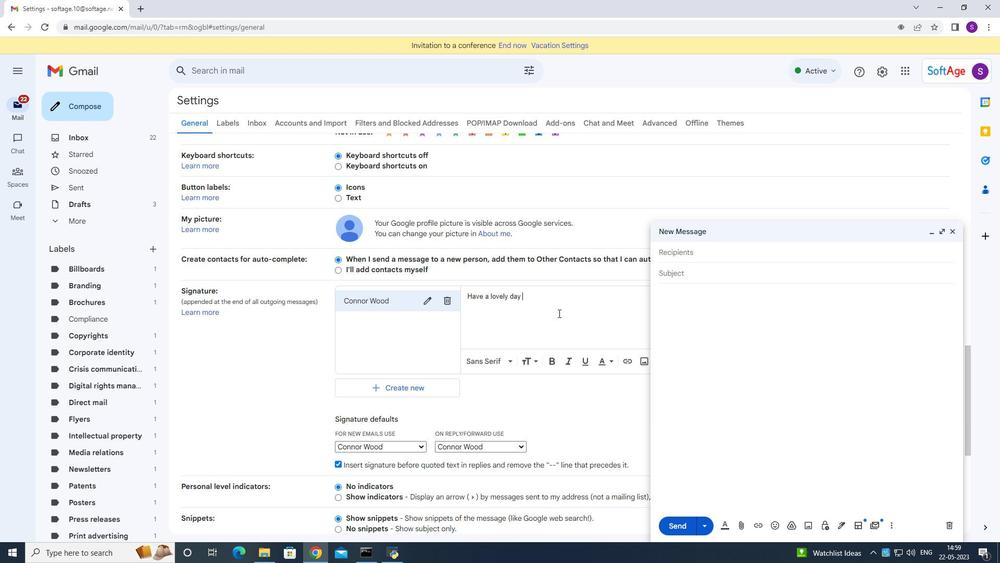 
Action: Mouse scrolled (558, 312) with delta (0, 0)
Screenshot: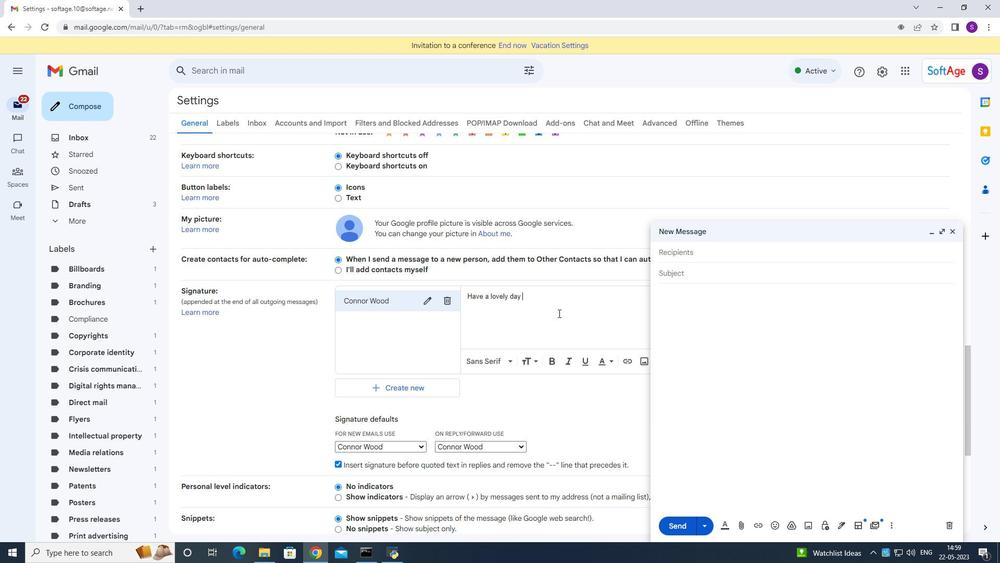 
Action: Mouse moved to (549, 323)
Screenshot: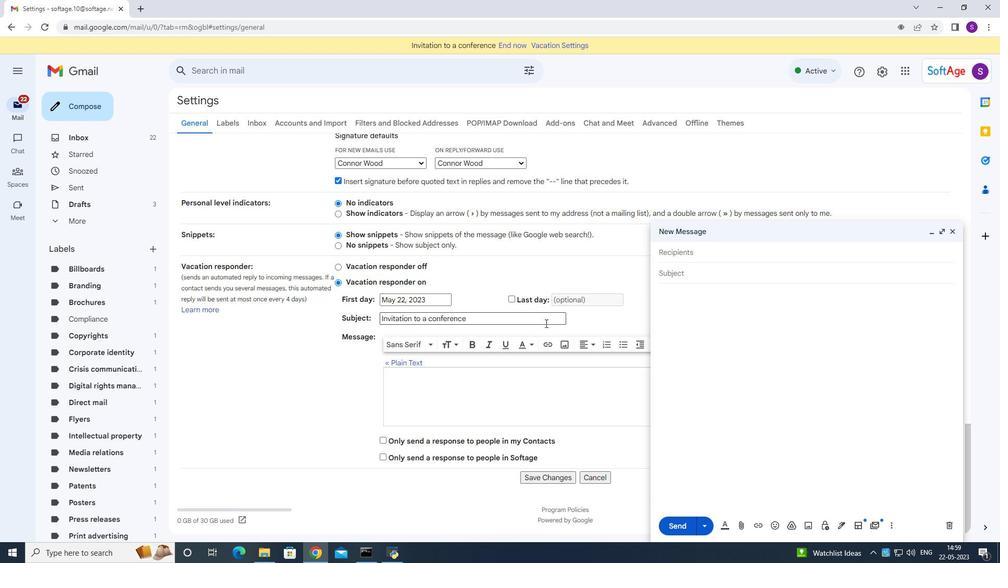 
Action: Mouse scrolled (549, 323) with delta (0, 0)
Screenshot: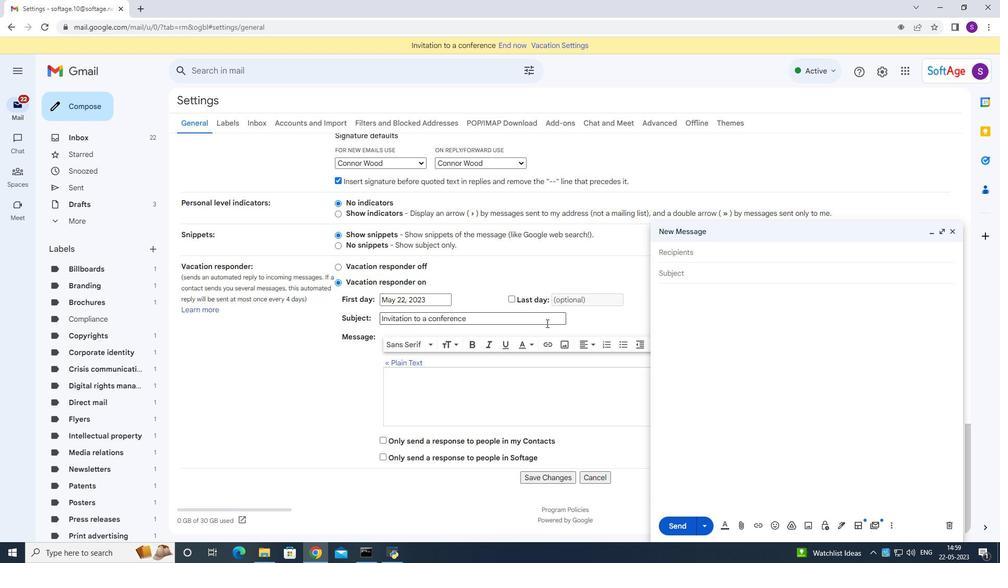 
Action: Mouse scrolled (549, 323) with delta (0, 0)
Screenshot: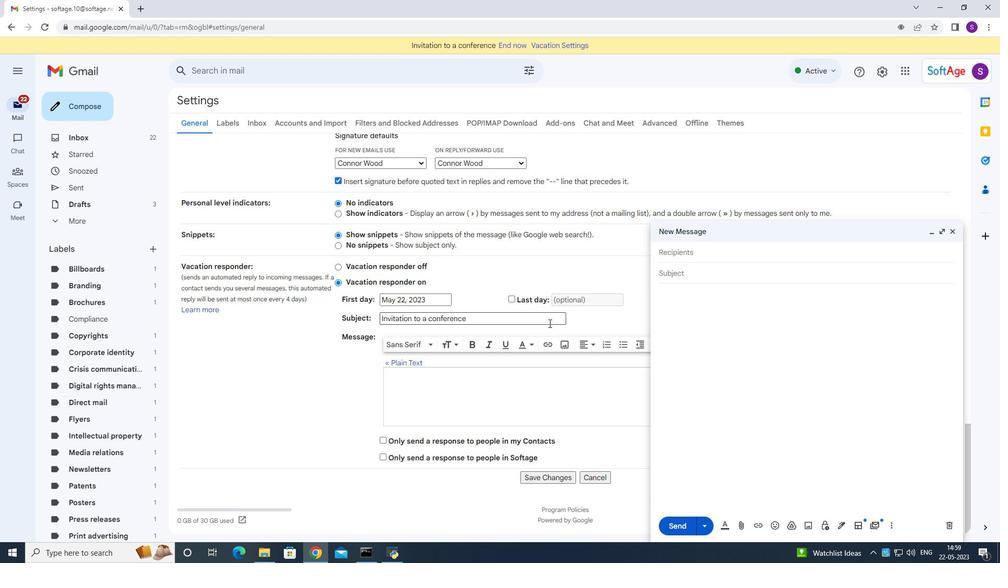 
Action: Mouse scrolled (549, 323) with delta (0, 0)
Screenshot: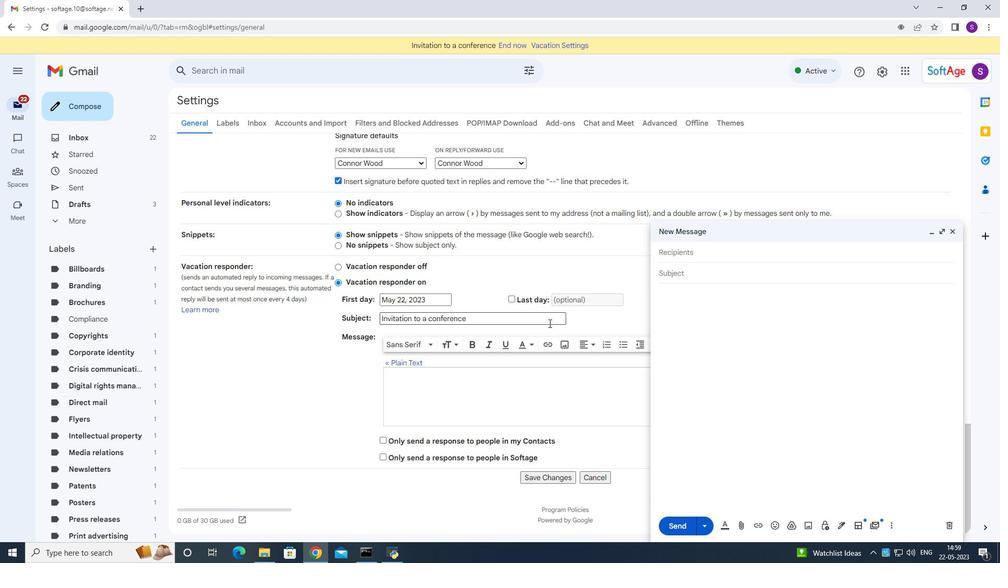 
Action: Mouse scrolled (549, 323) with delta (0, 0)
Screenshot: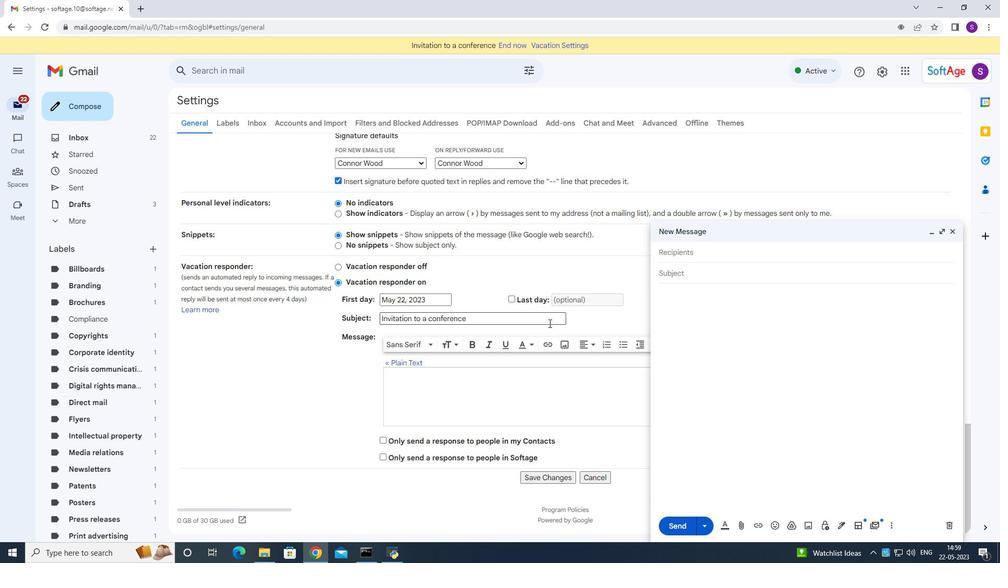 
Action: Mouse scrolled (549, 323) with delta (0, 0)
Screenshot: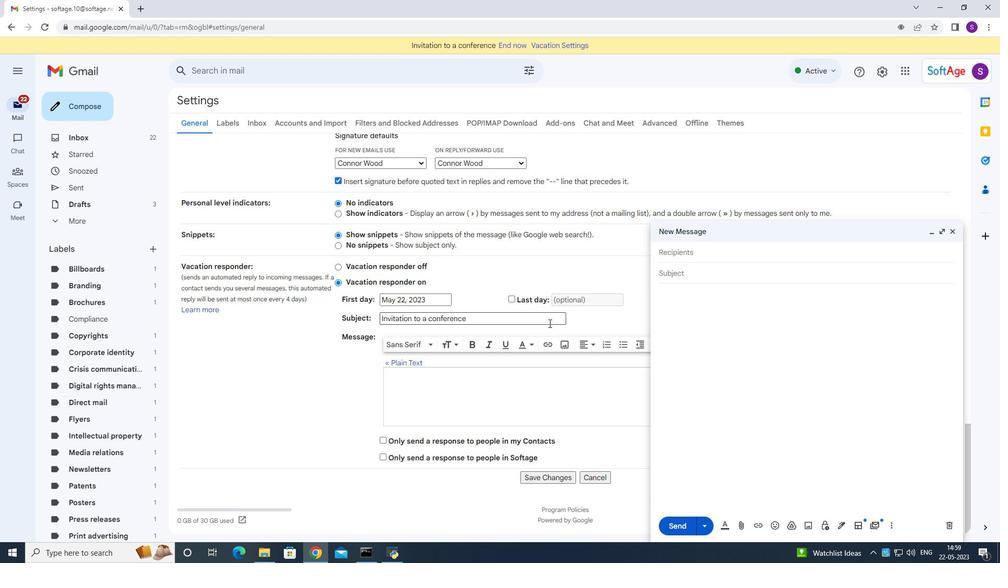 
Action: Mouse scrolled (549, 323) with delta (0, 0)
Screenshot: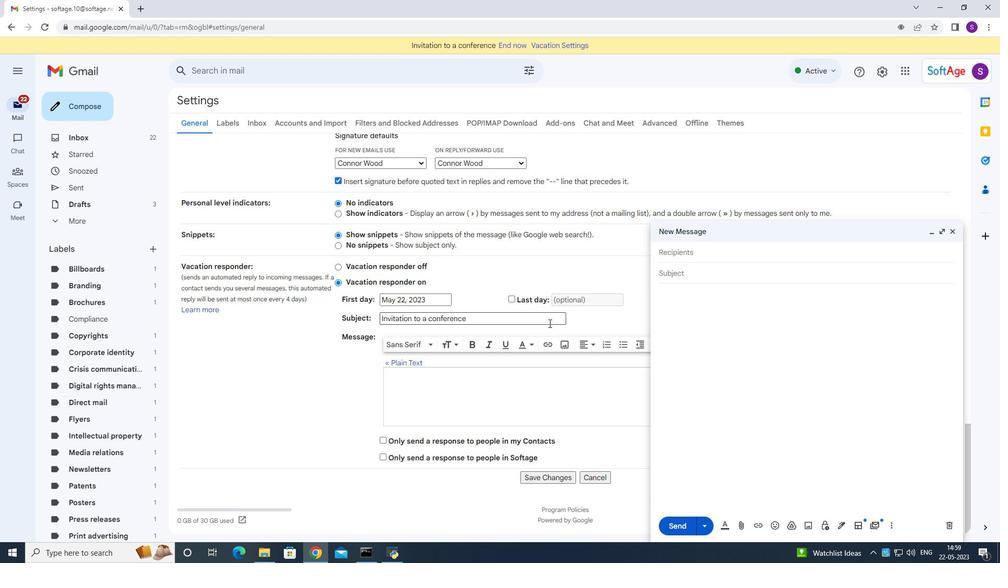 
Action: Mouse moved to (523, 345)
Screenshot: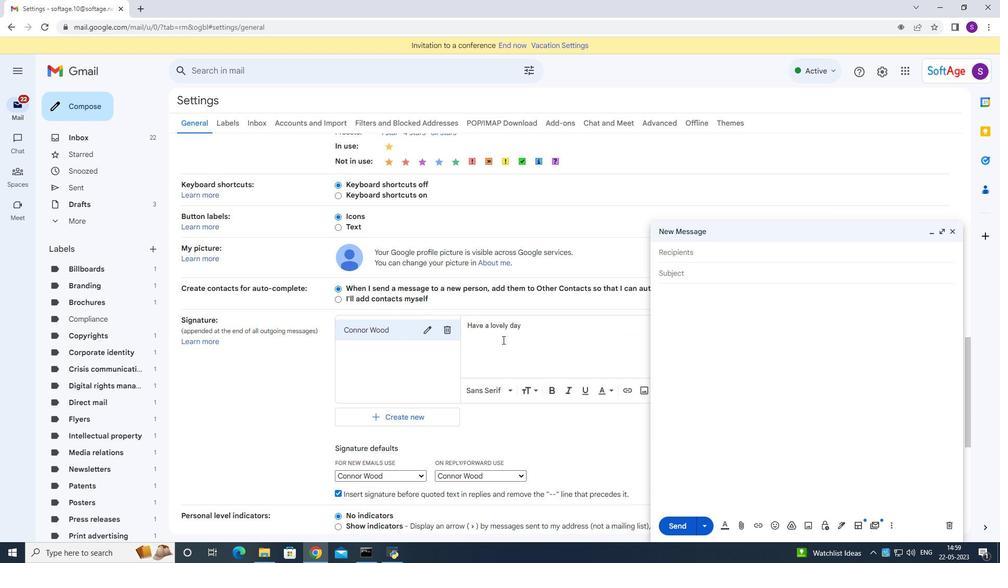 
Action: Mouse scrolled (523, 344) with delta (0, 0)
Screenshot: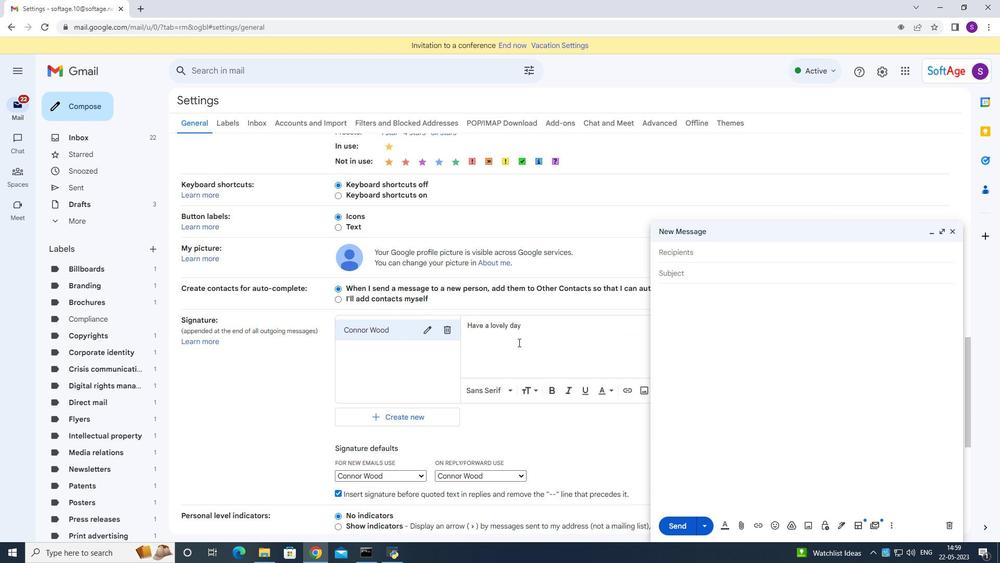 
Action: Mouse scrolled (523, 344) with delta (0, 0)
Screenshot: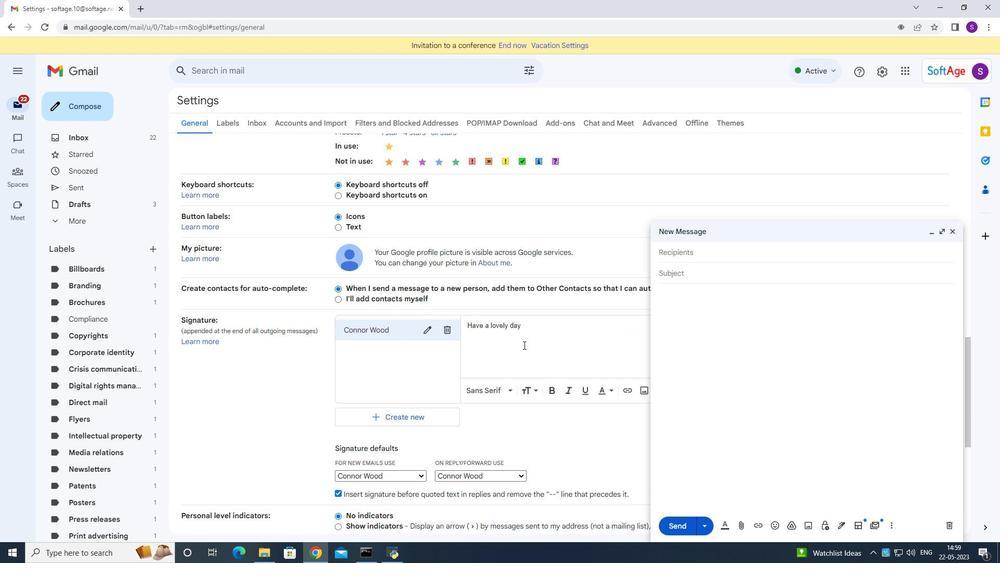 
Action: Mouse moved to (487, 263)
Screenshot: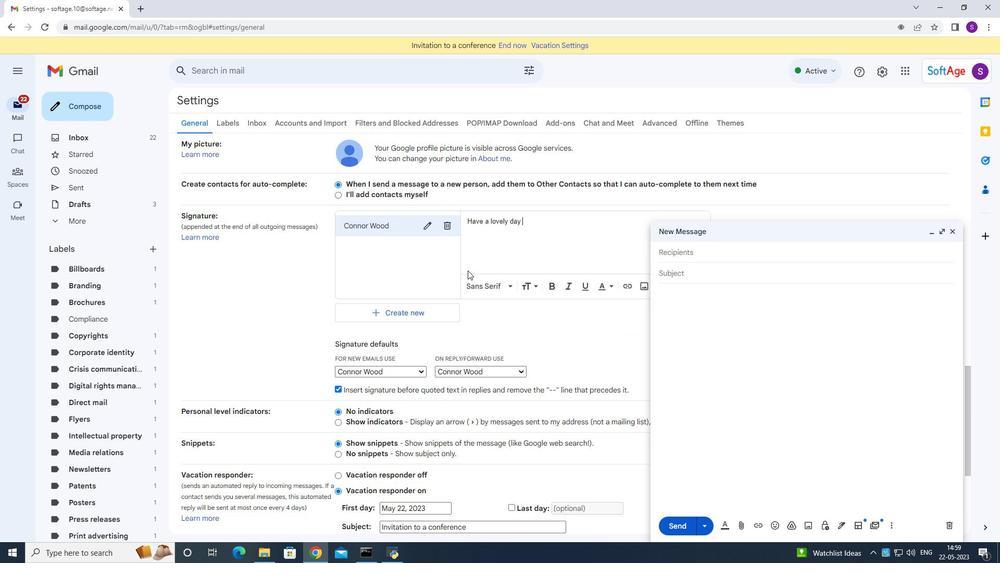 
Action: Key pressed <Key.enter><Key.enter><Key.shift>Connor<Key.space><Key.shift>Wood<Key.space>
Screenshot: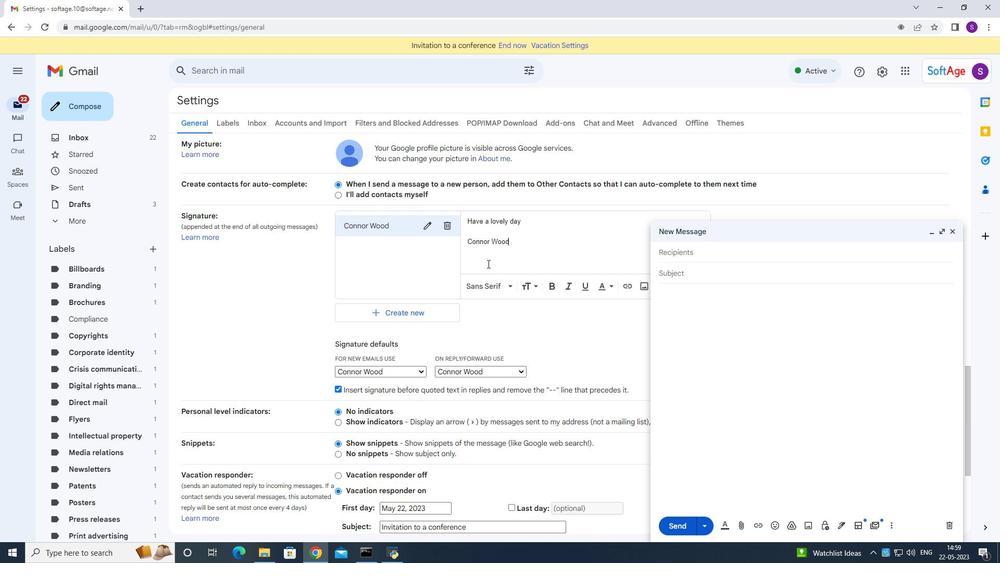 
Action: Mouse moved to (488, 263)
Screenshot: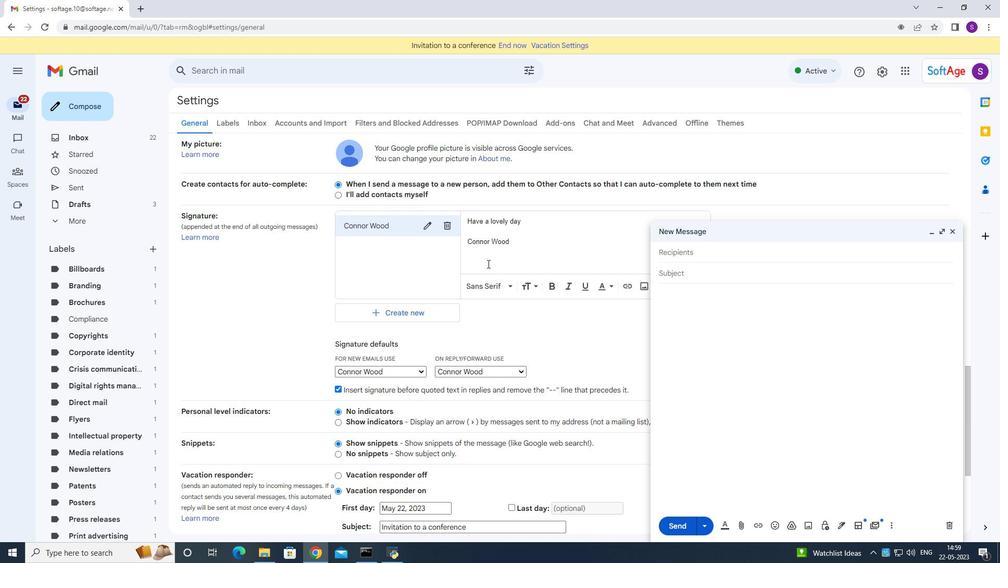 
Action: Mouse scrolled (488, 263) with delta (0, 0)
Screenshot: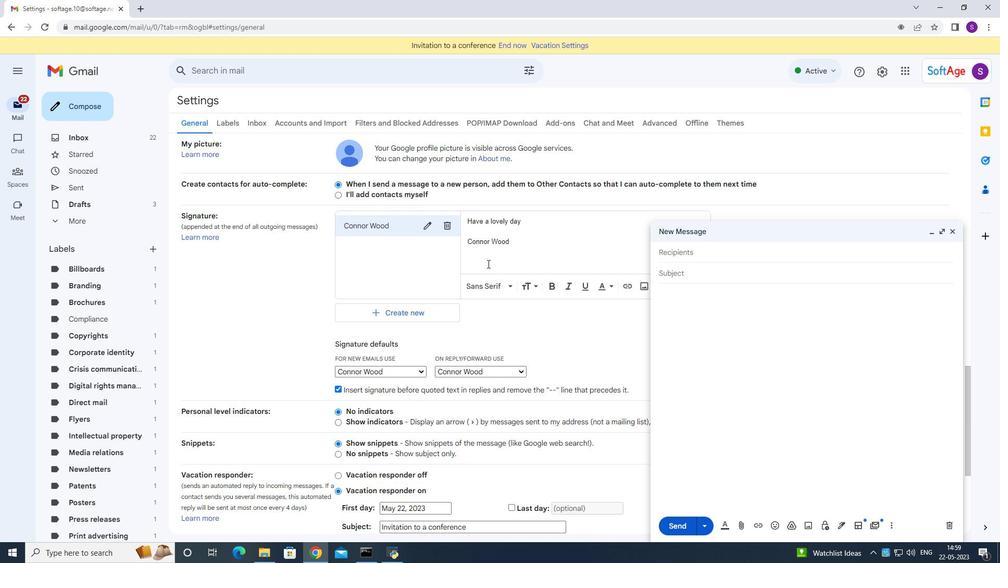 
Action: Mouse moved to (489, 264)
Screenshot: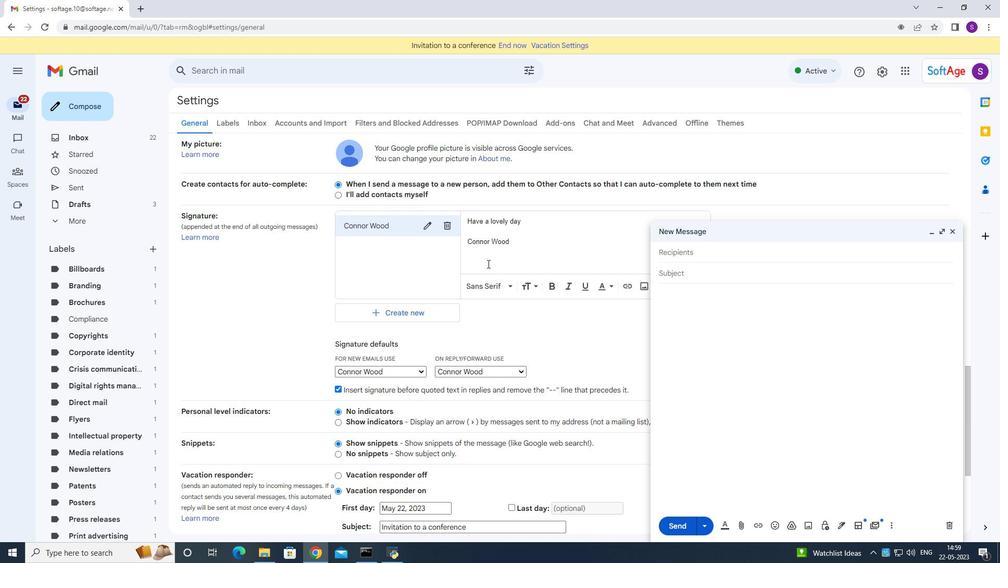 
Action: Mouse scrolled (489, 263) with delta (0, 0)
Screenshot: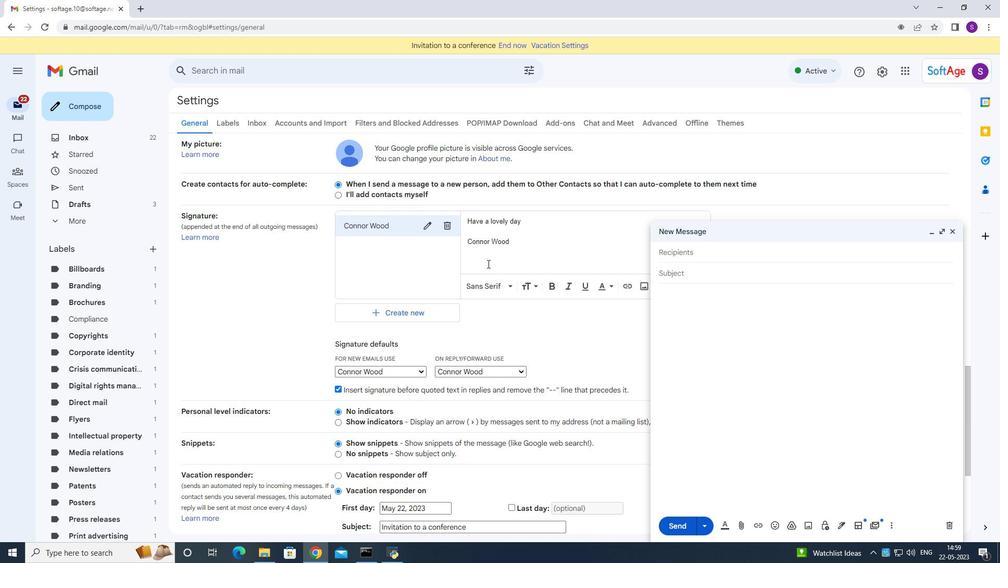
Action: Mouse scrolled (489, 263) with delta (0, 0)
Screenshot: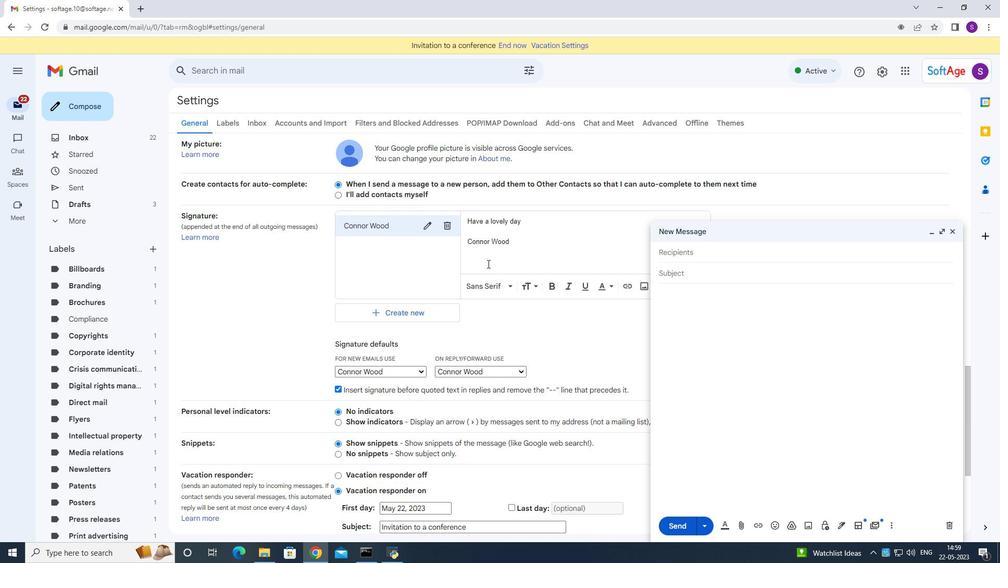 
Action: Mouse moved to (491, 264)
Screenshot: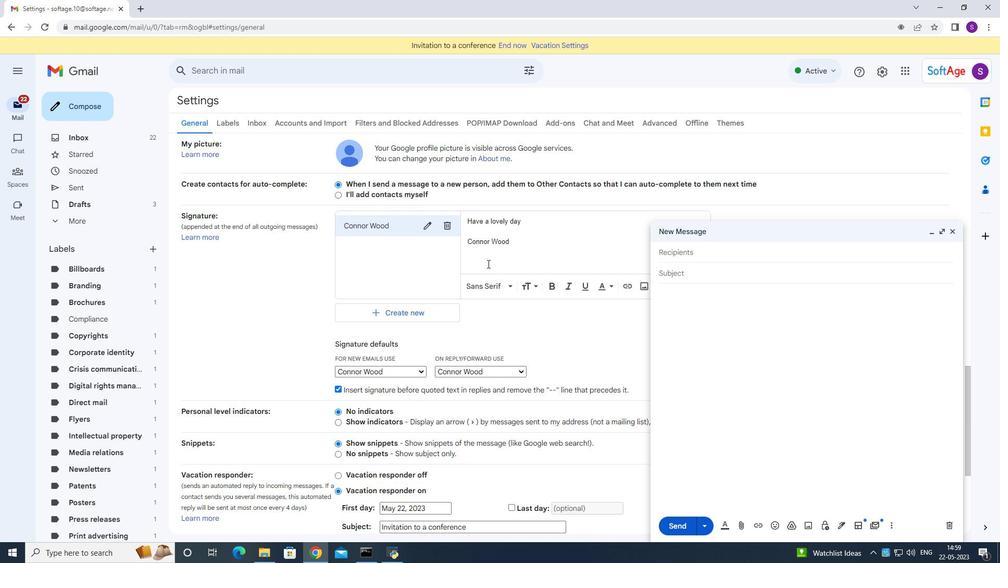 
Action: Mouse scrolled (490, 263) with delta (0, -1)
Screenshot: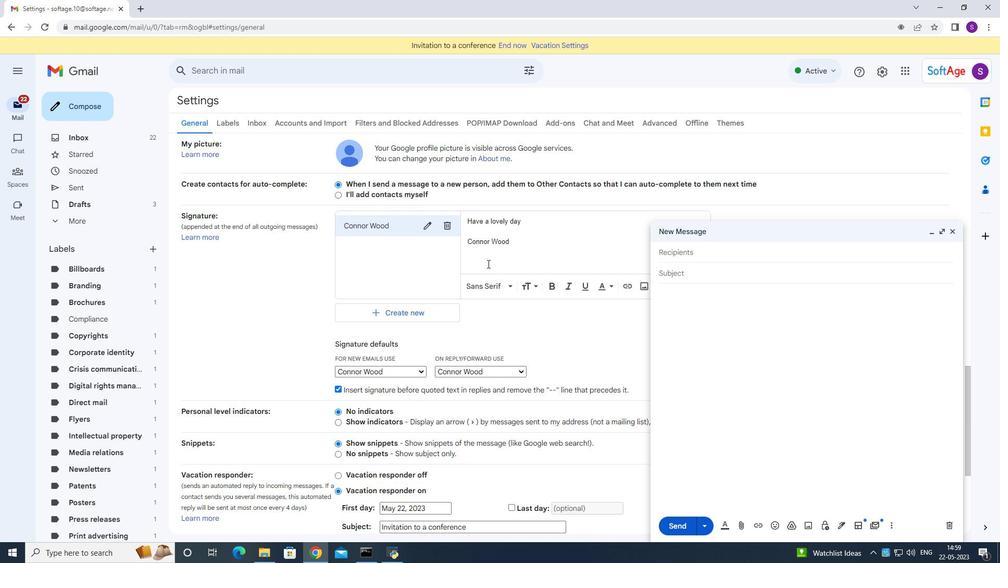 
Action: Mouse moved to (492, 265)
Screenshot: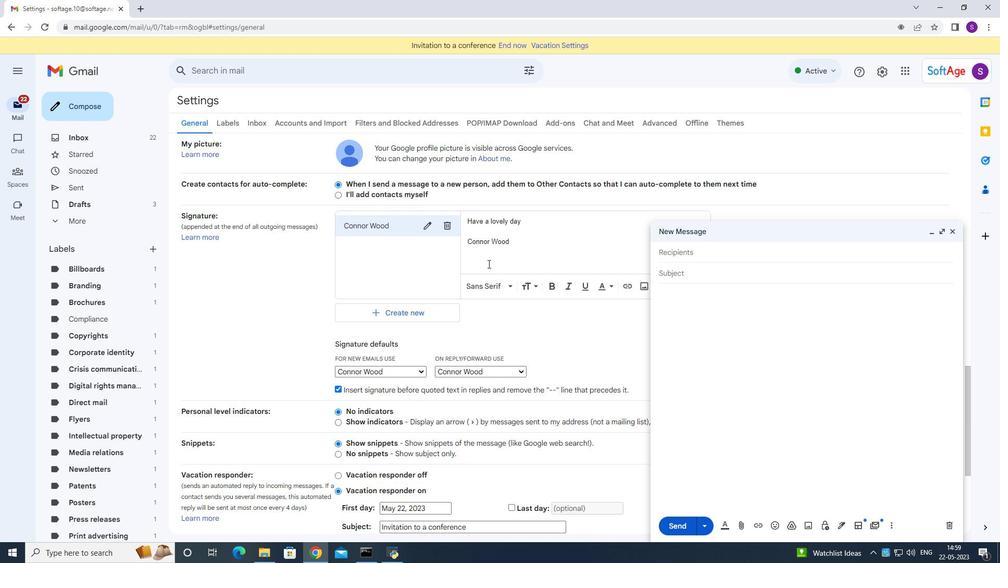 
Action: Mouse scrolled (491, 263) with delta (0, 0)
Screenshot: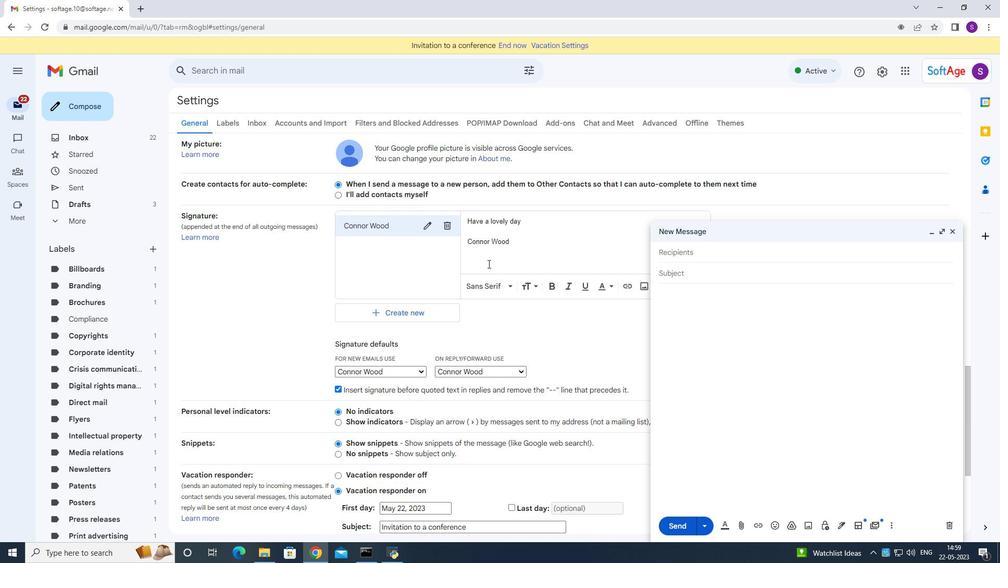 
Action: Mouse moved to (531, 273)
Screenshot: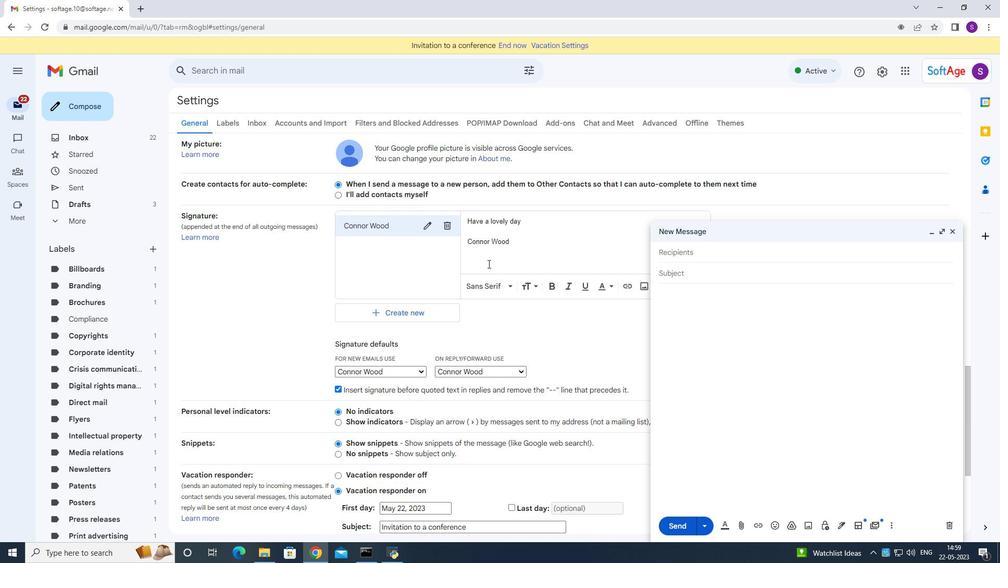 
Action: Mouse scrolled (492, 264) with delta (0, 0)
Screenshot: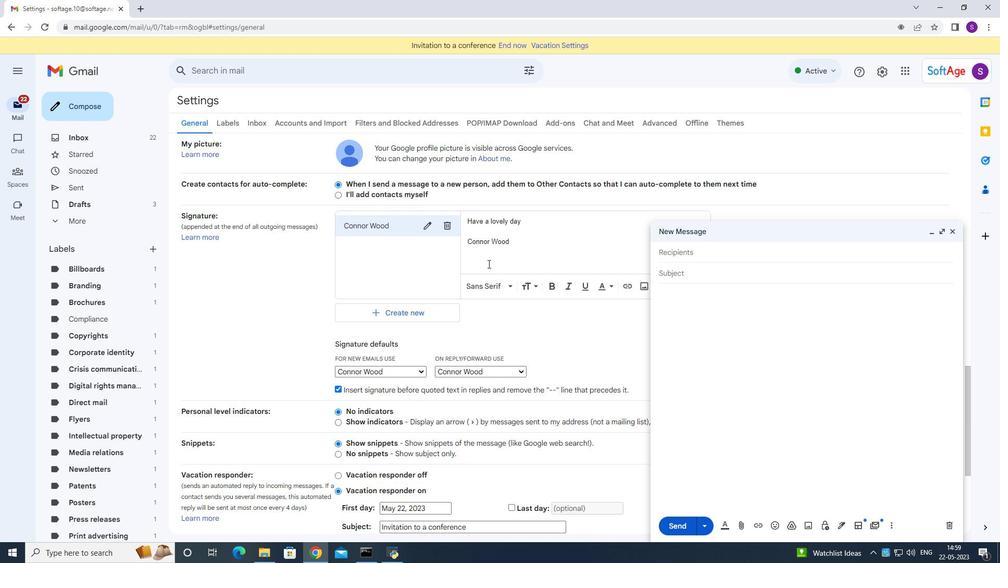 
Action: Mouse moved to (540, 287)
Screenshot: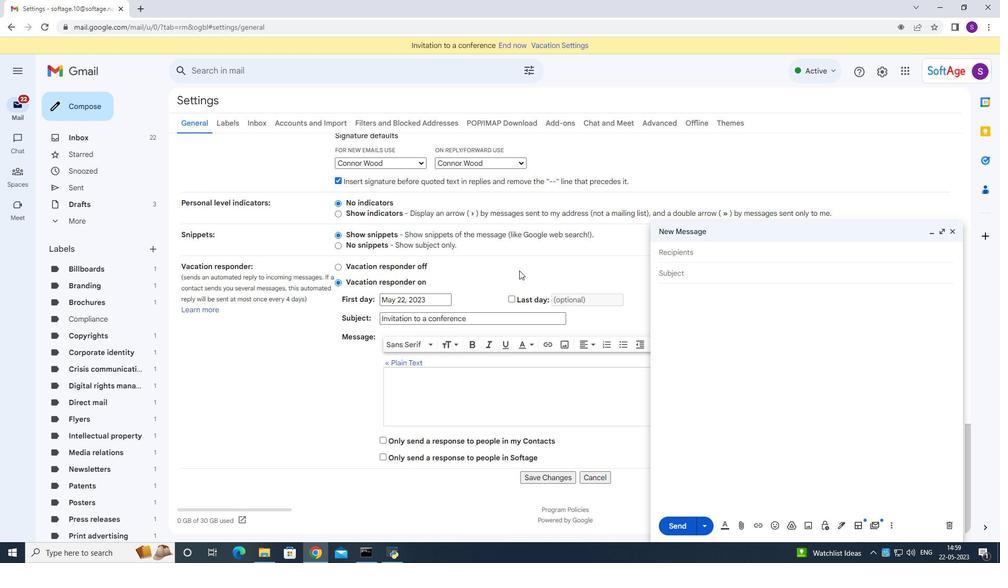 
Action: Mouse scrolled (540, 286) with delta (0, 0)
Screenshot: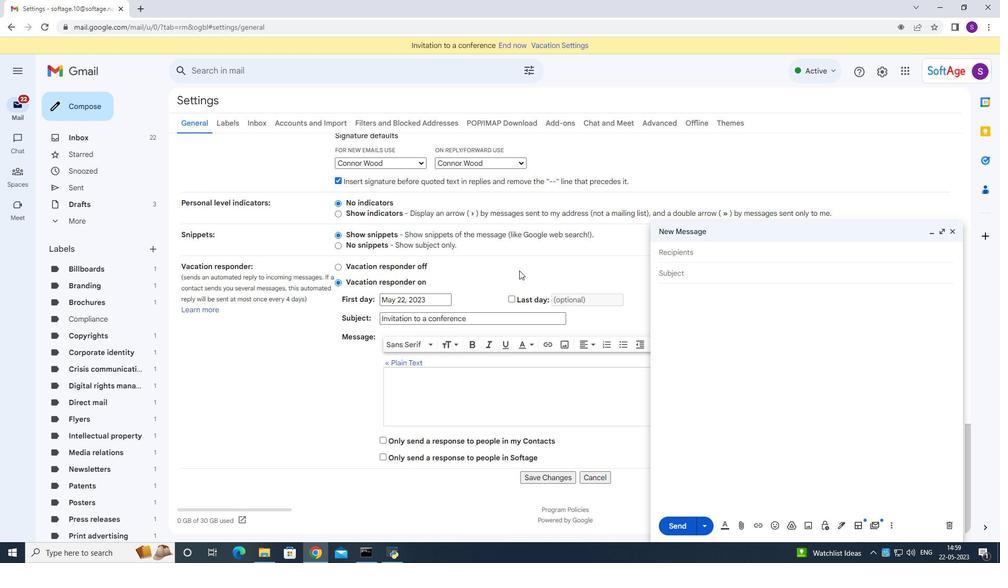 
Action: Mouse moved to (545, 293)
Screenshot: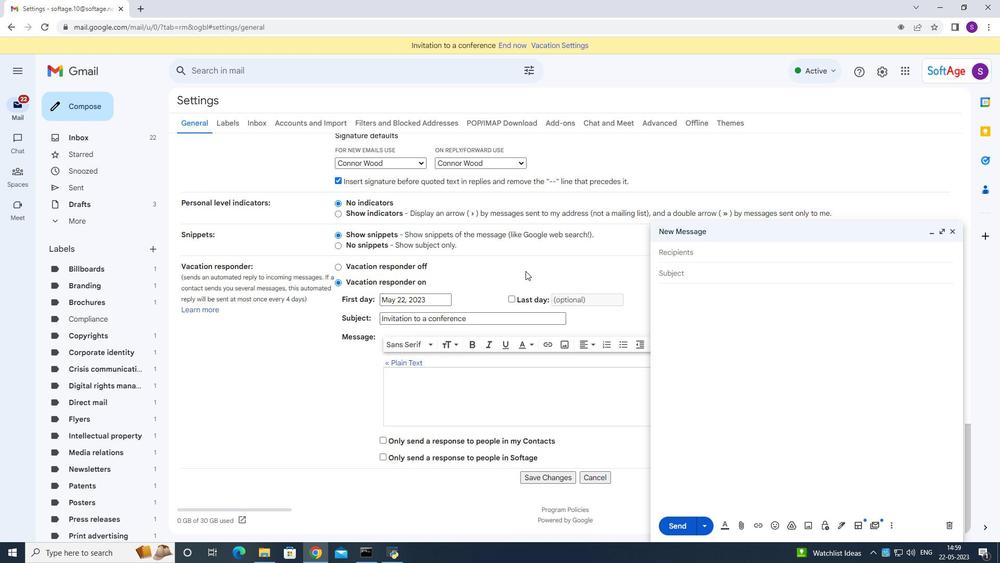 
Action: Mouse scrolled (545, 292) with delta (0, 0)
Screenshot: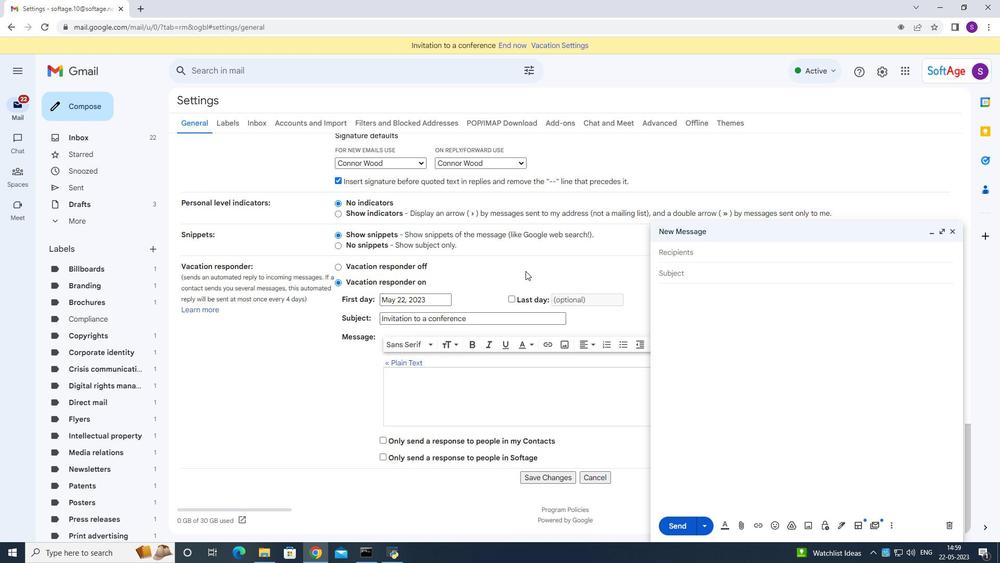 
Action: Mouse moved to (545, 295)
Screenshot: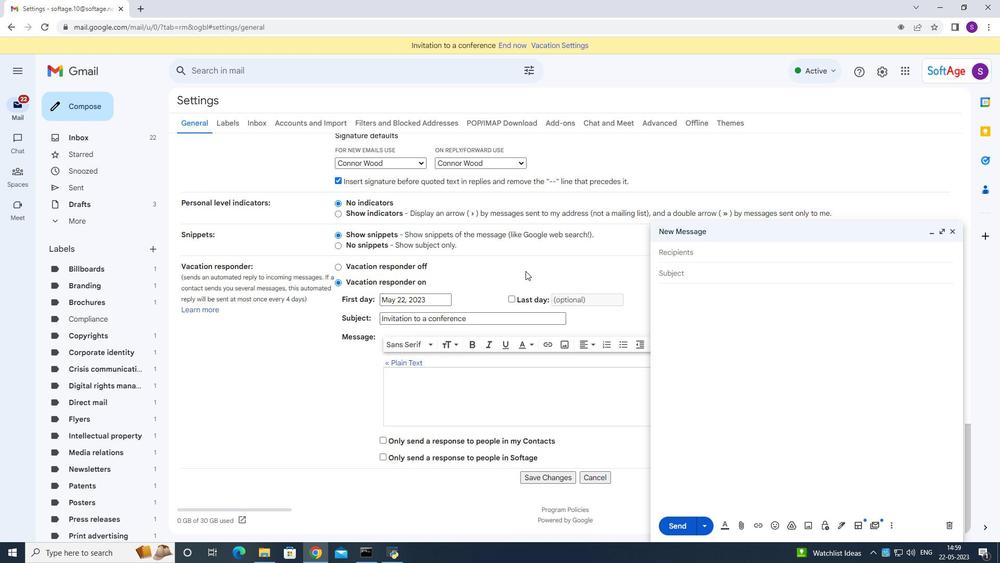 
Action: Mouse scrolled (545, 294) with delta (0, 0)
Screenshot: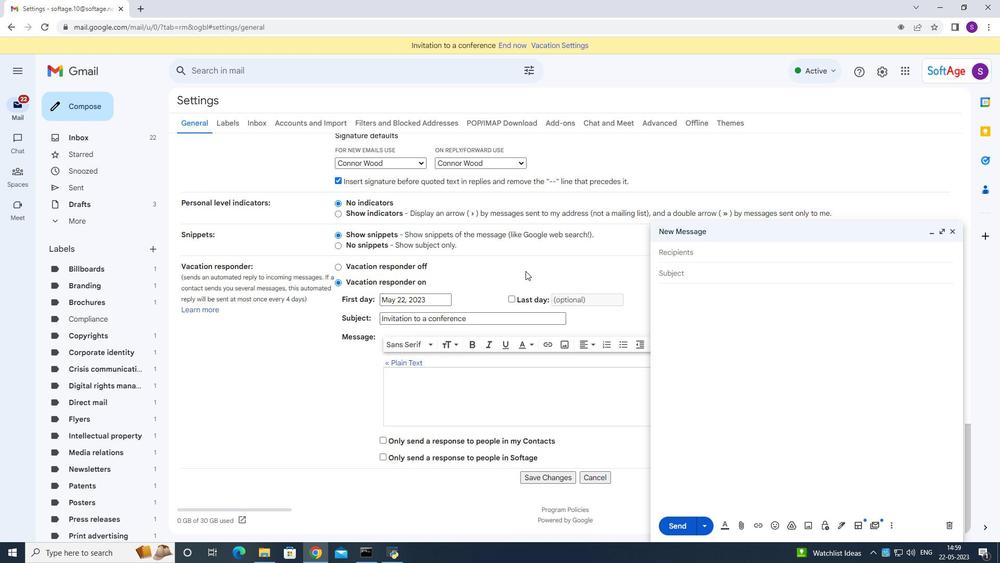 
Action: Mouse moved to (547, 296)
Screenshot: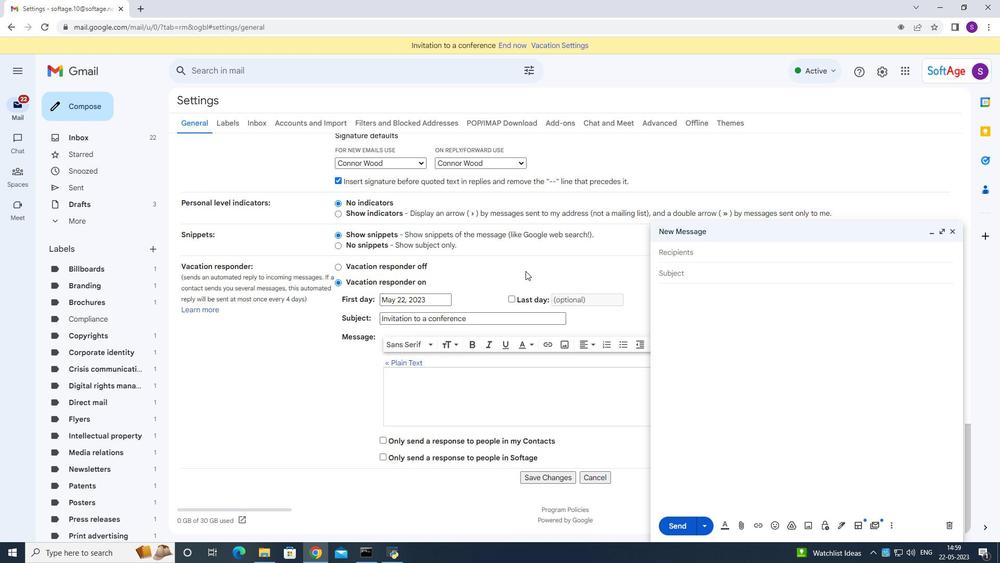 
Action: Mouse scrolled (547, 295) with delta (0, -1)
Screenshot: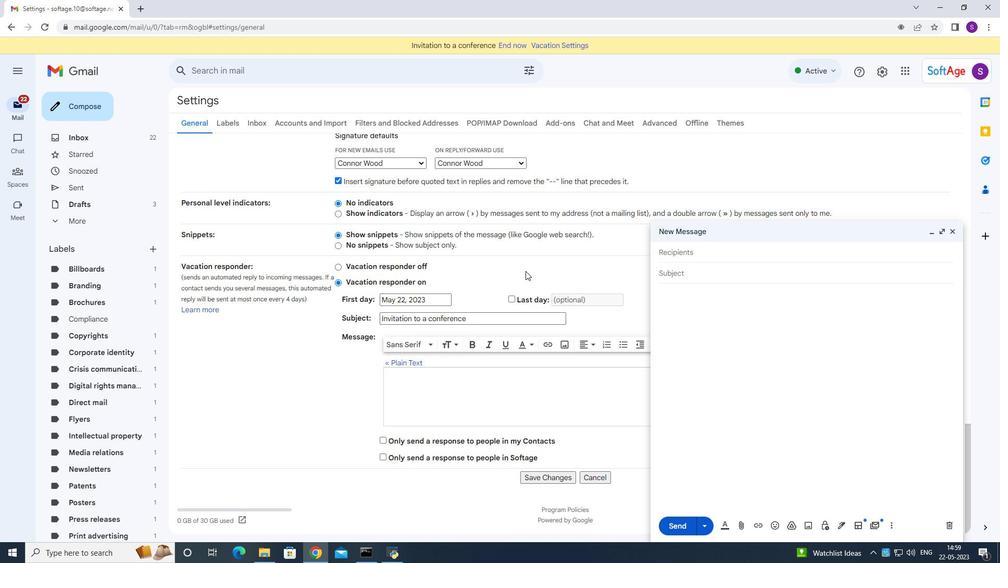 
Action: Mouse moved to (549, 296)
Screenshot: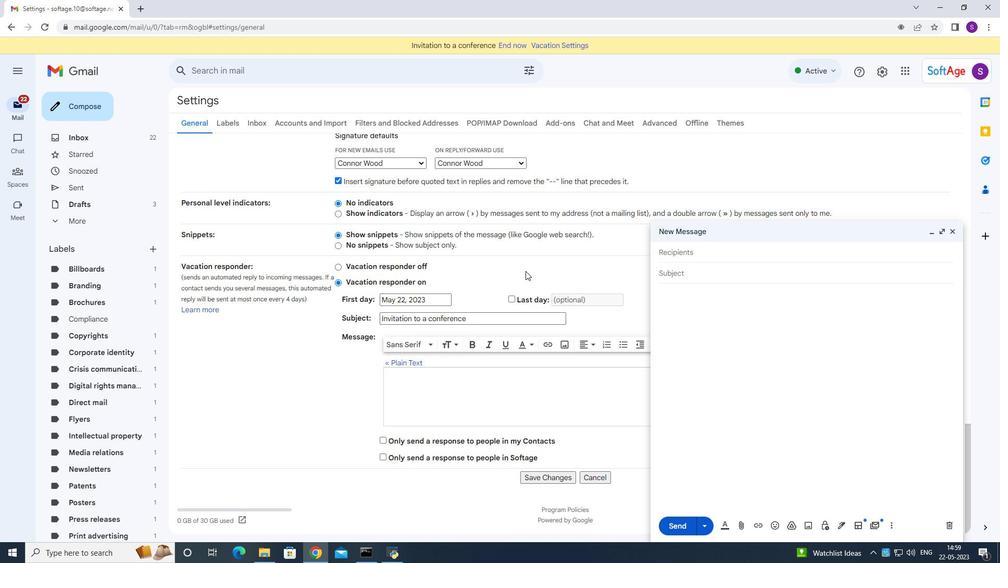 
Action: Mouse scrolled (549, 296) with delta (0, 0)
Screenshot: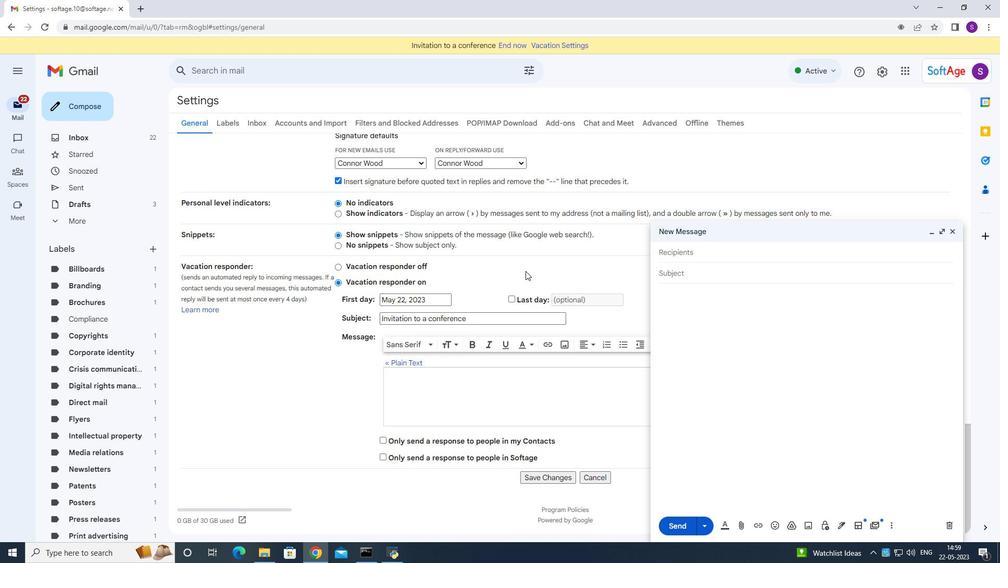 
Action: Mouse moved to (553, 473)
Screenshot: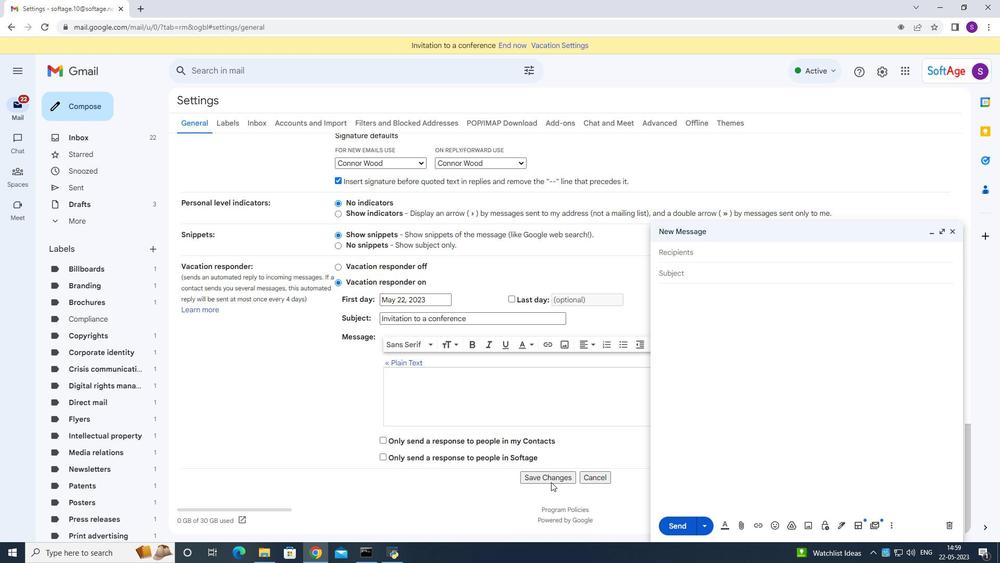 
Action: Mouse pressed left at (553, 473)
Screenshot: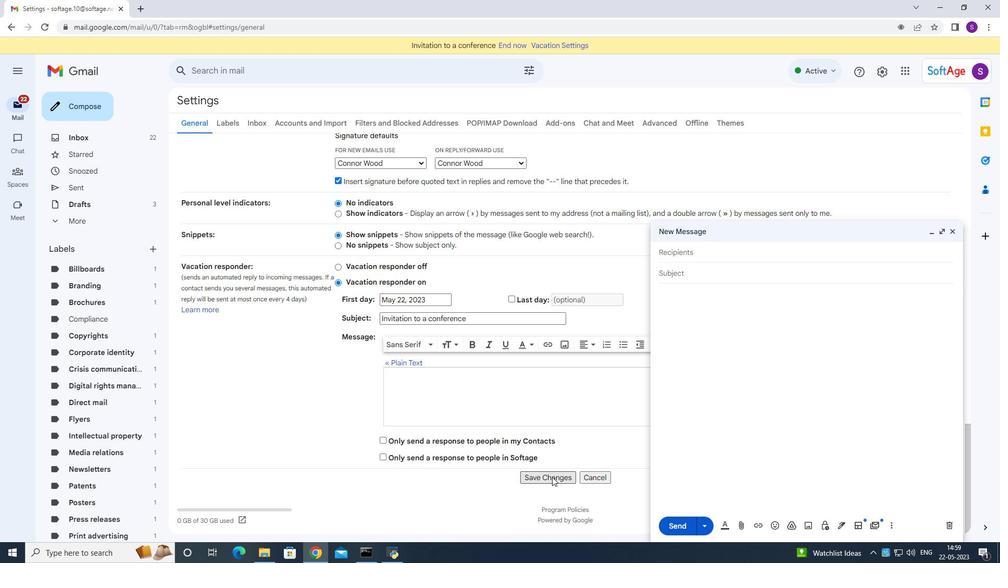 
Action: Mouse moved to (948, 233)
Screenshot: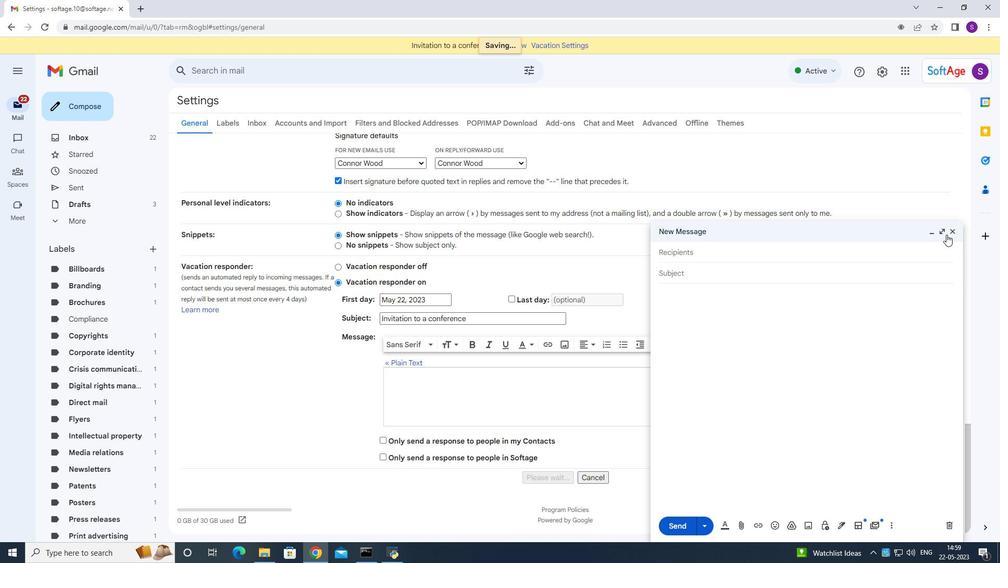 
Action: Mouse pressed left at (948, 233)
Screenshot: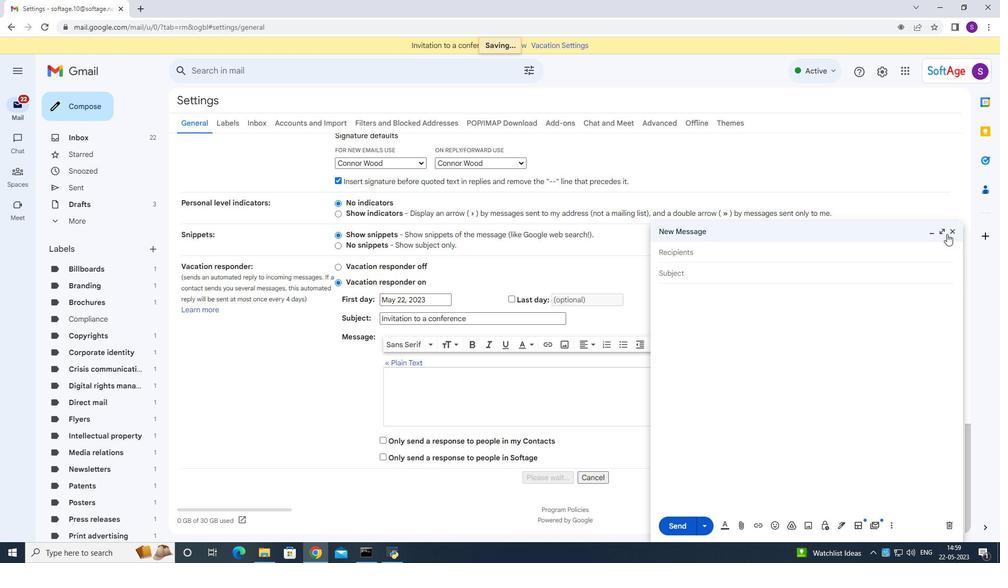 
Action: Mouse moved to (55, 102)
Screenshot: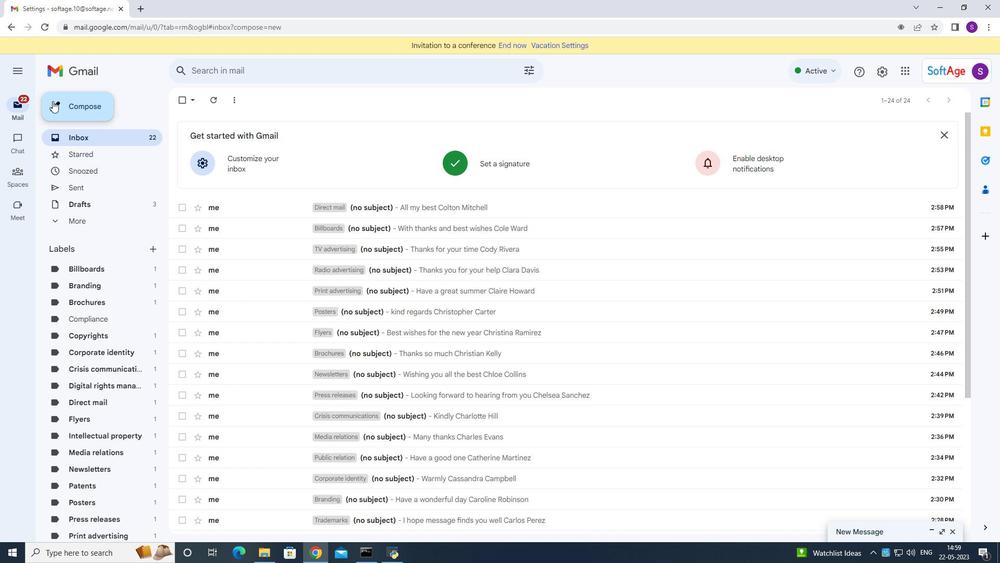 
Action: Mouse pressed left at (55, 102)
Screenshot: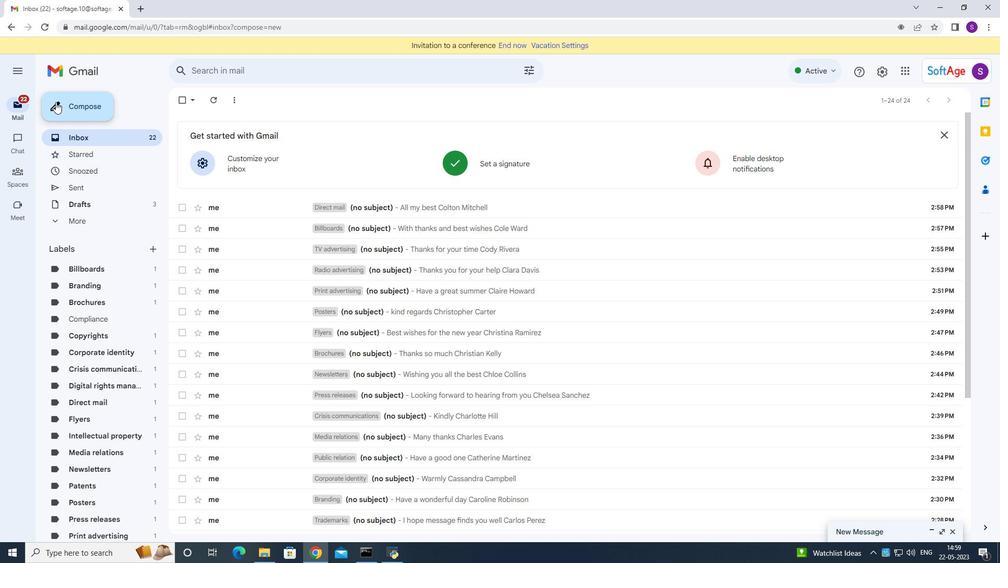 
Action: Mouse moved to (518, 210)
Screenshot: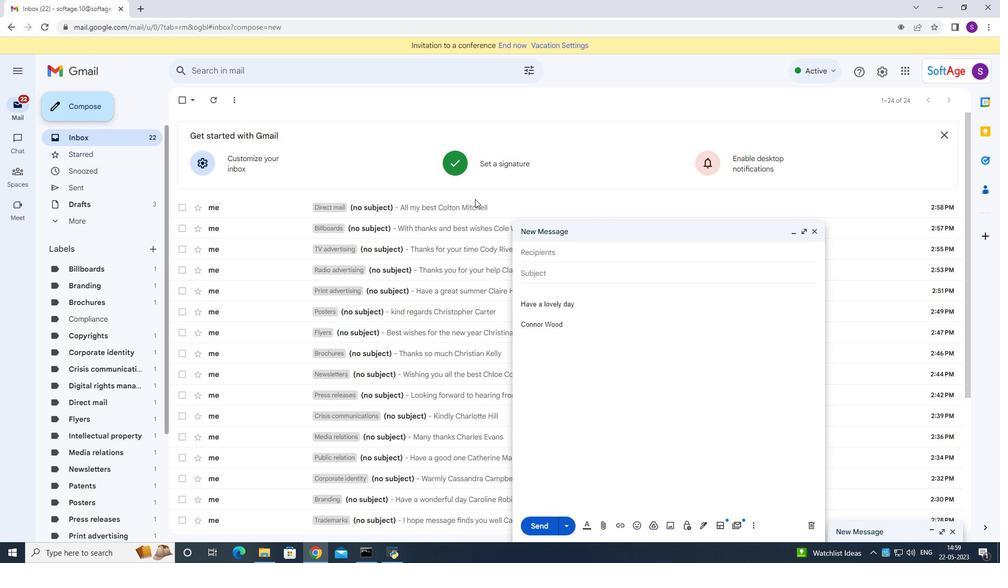 
Action: Mouse scrolled (518, 209) with delta (0, 0)
Screenshot: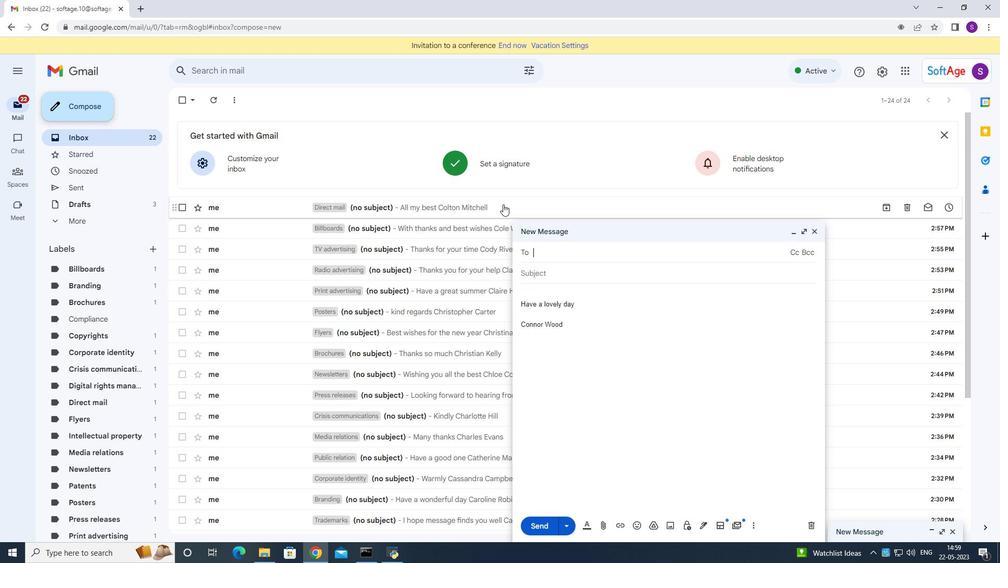 
Action: Mouse scrolled (518, 209) with delta (0, 0)
Screenshot: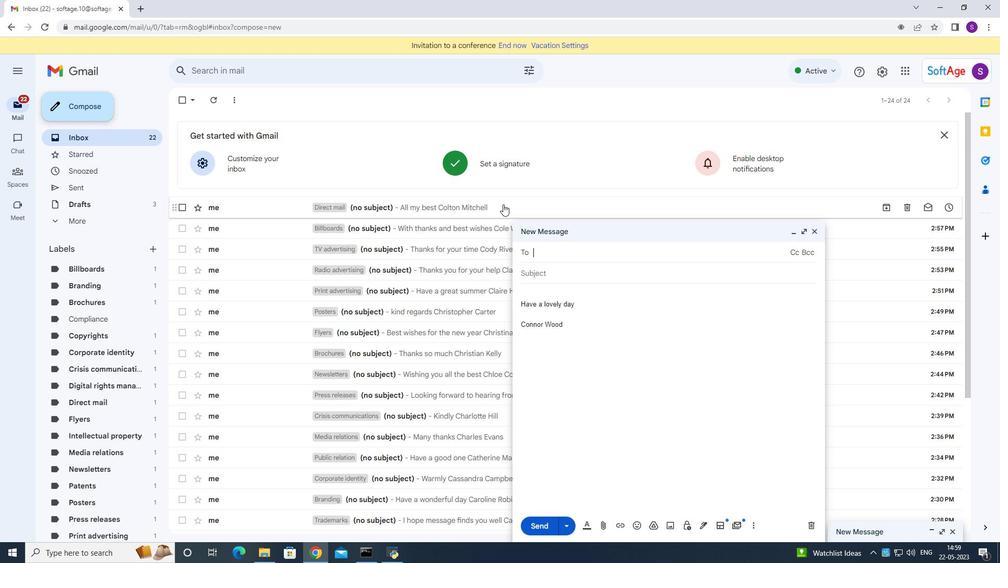 
Action: Mouse moved to (525, 210)
Screenshot: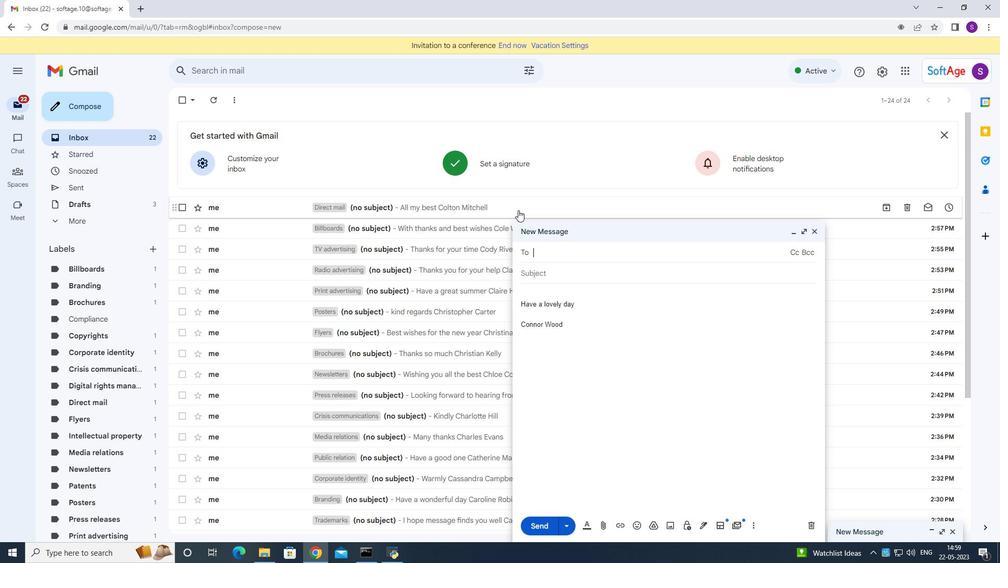 
Action: Mouse scrolled (525, 209) with delta (0, 0)
Screenshot: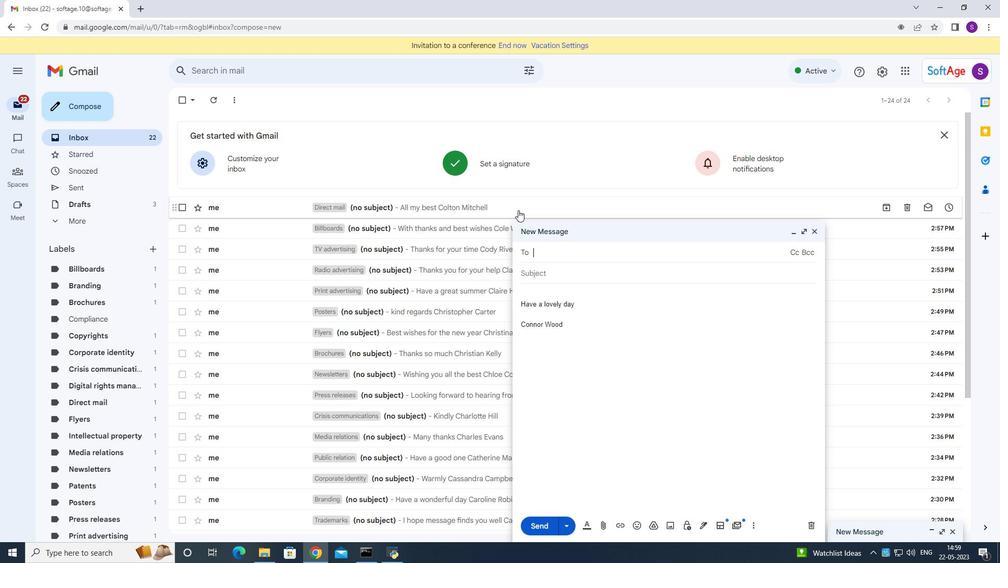 
Action: Mouse moved to (561, 250)
Screenshot: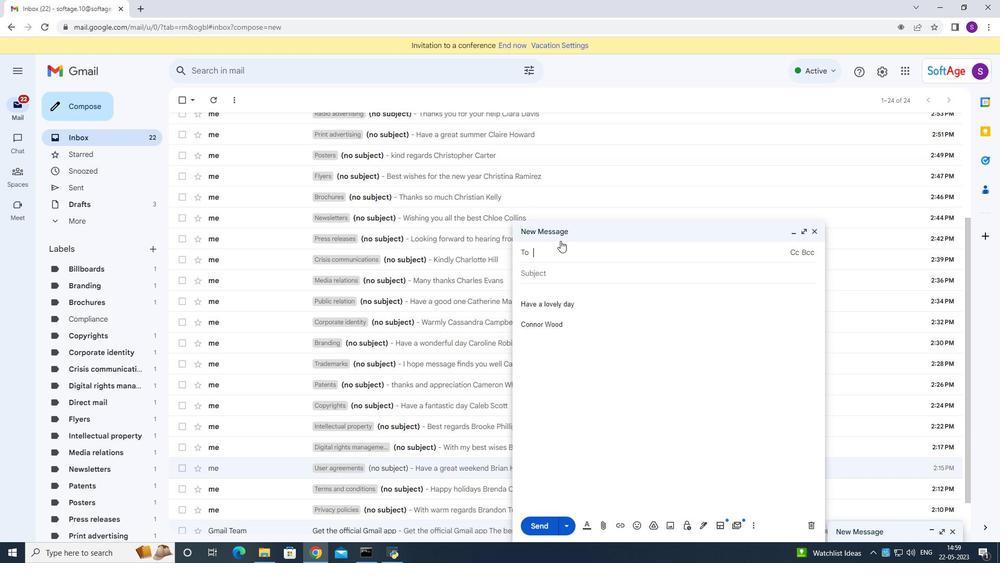 
Action: Key pressed <Key.caps_lock><Key.shift><Key.shift><Key.caps_lock><Key.shift>Softagw<Key.backspace>e.10<Key.shift>@softage.net
Screenshot: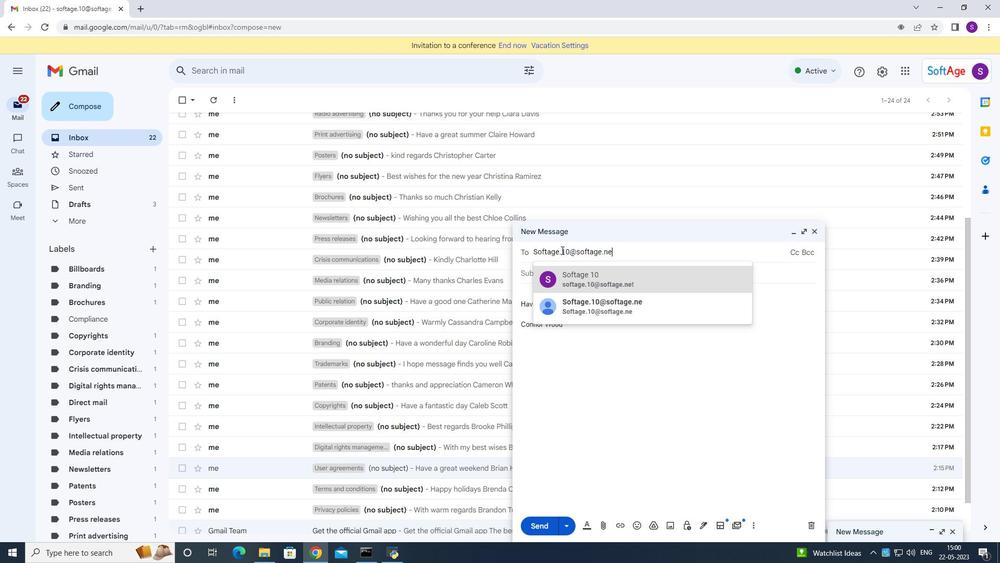 
Action: Mouse moved to (587, 280)
Screenshot: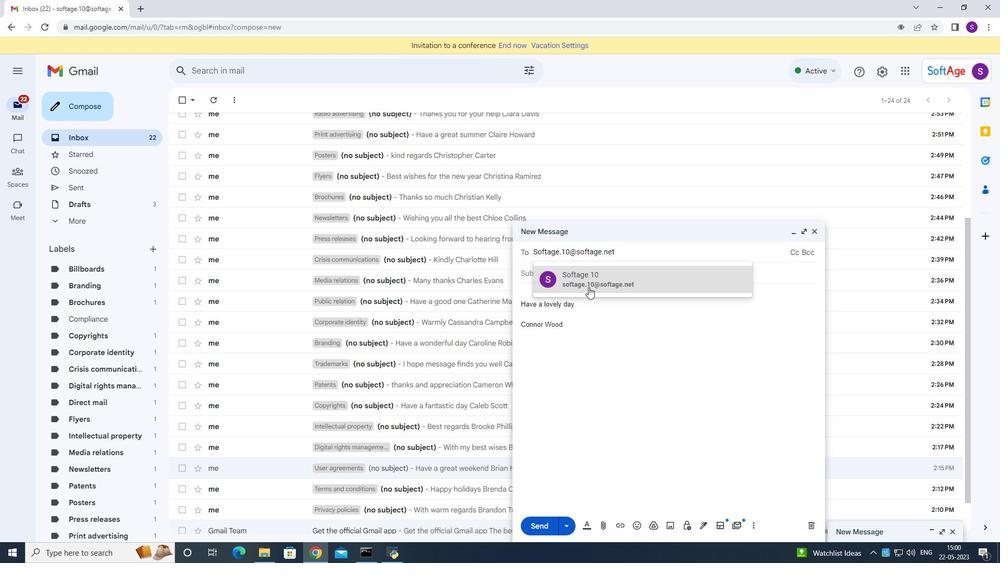 
Action: Mouse pressed left at (587, 280)
Screenshot: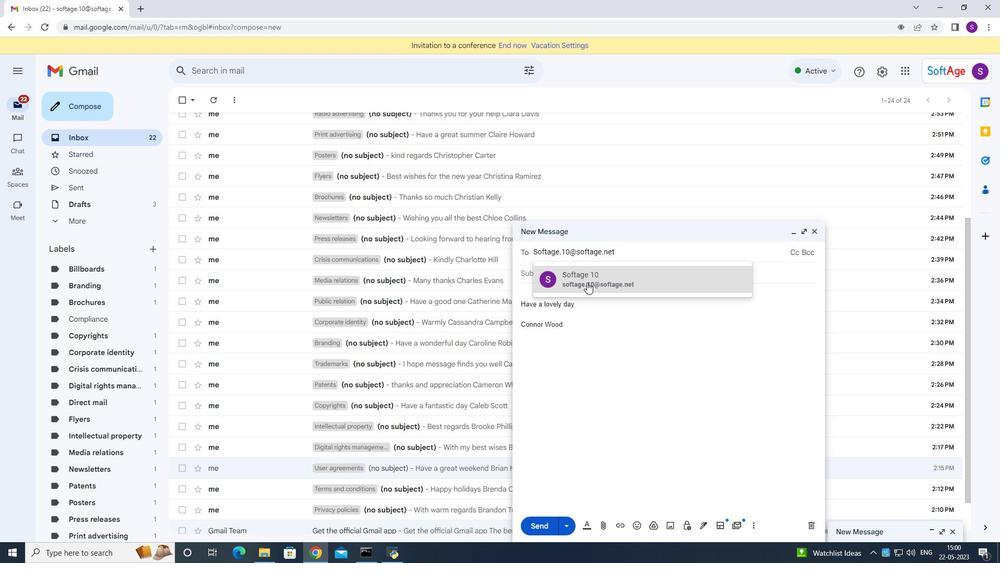 
Action: Mouse moved to (753, 528)
Screenshot: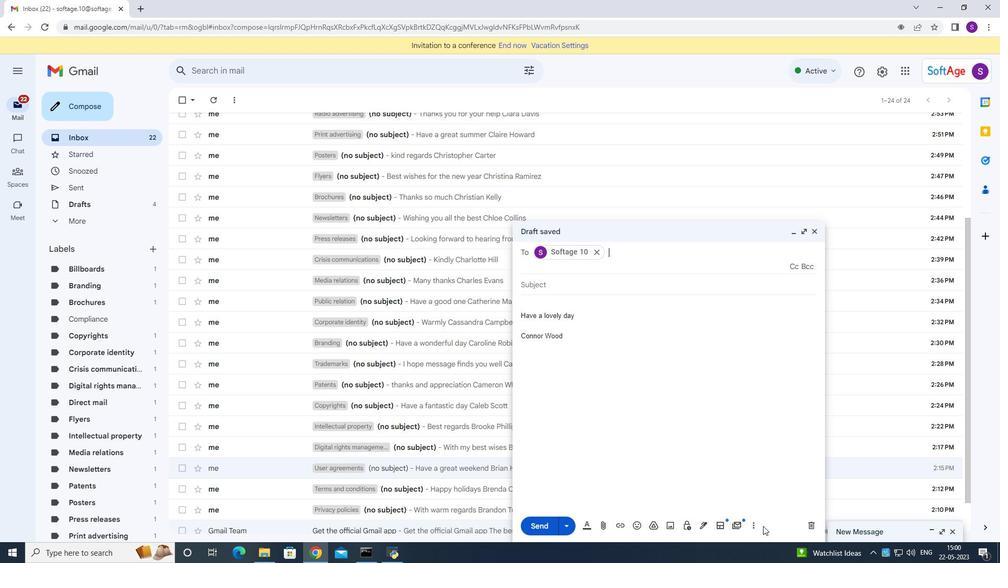 
Action: Mouse pressed left at (753, 528)
Screenshot: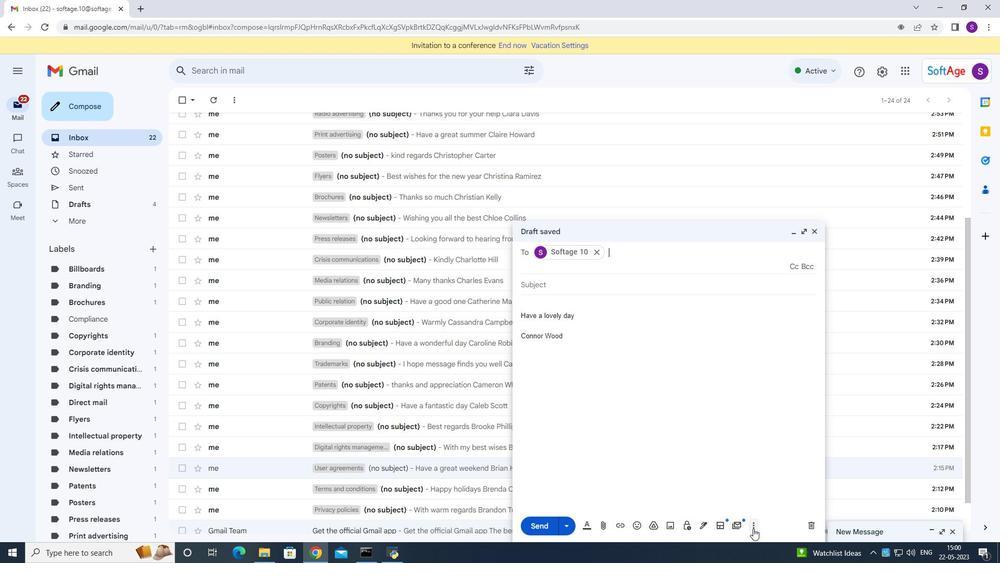 
Action: Mouse moved to (778, 432)
Screenshot: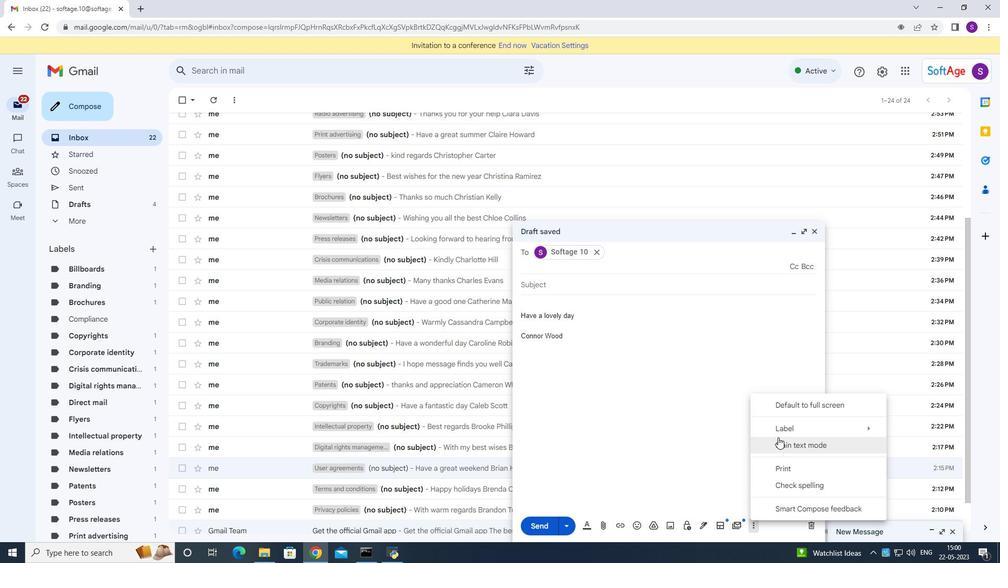 
Action: Mouse pressed left at (778, 432)
Screenshot: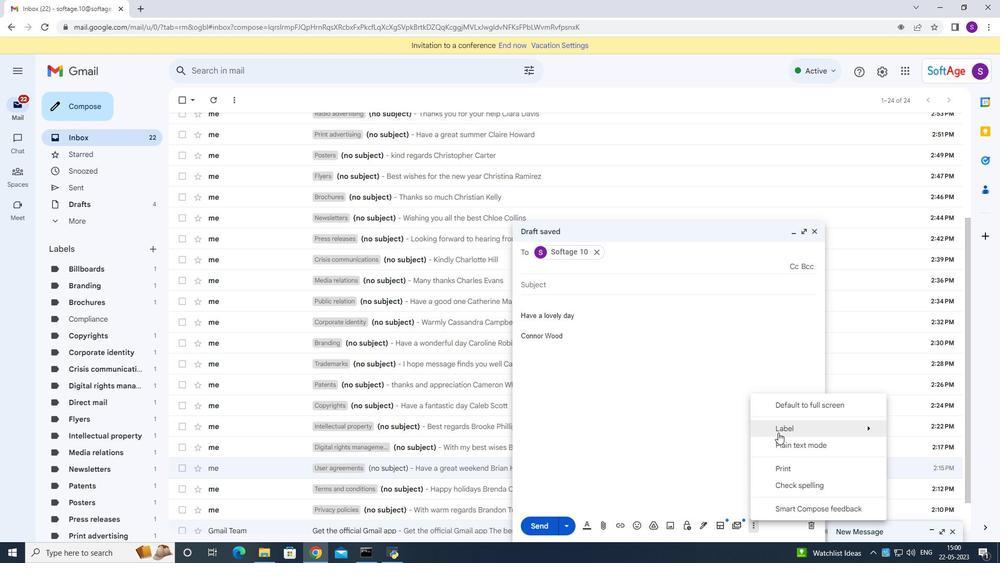 
Action: Mouse moved to (672, 411)
Screenshot: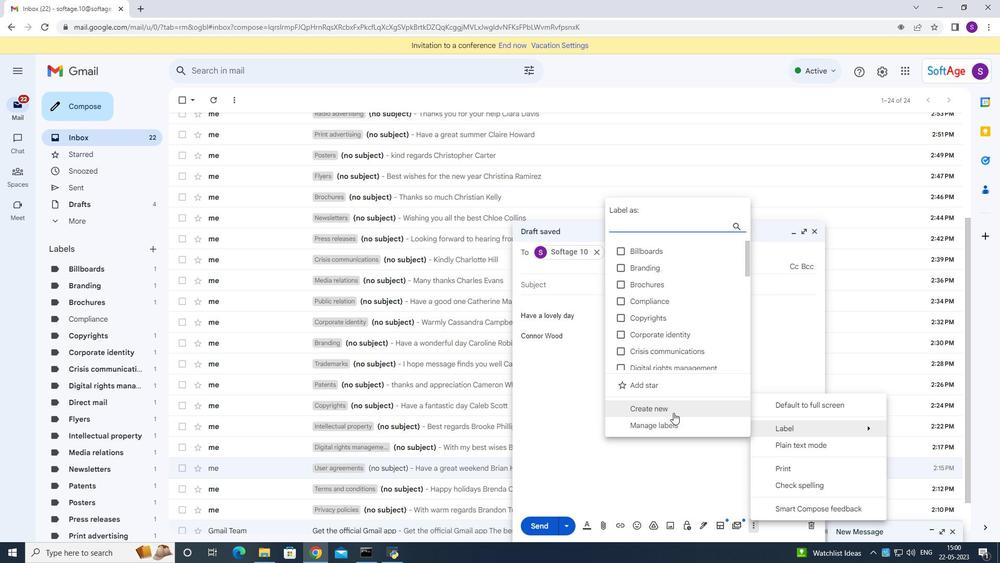 
Action: Mouse pressed left at (672, 411)
Screenshot: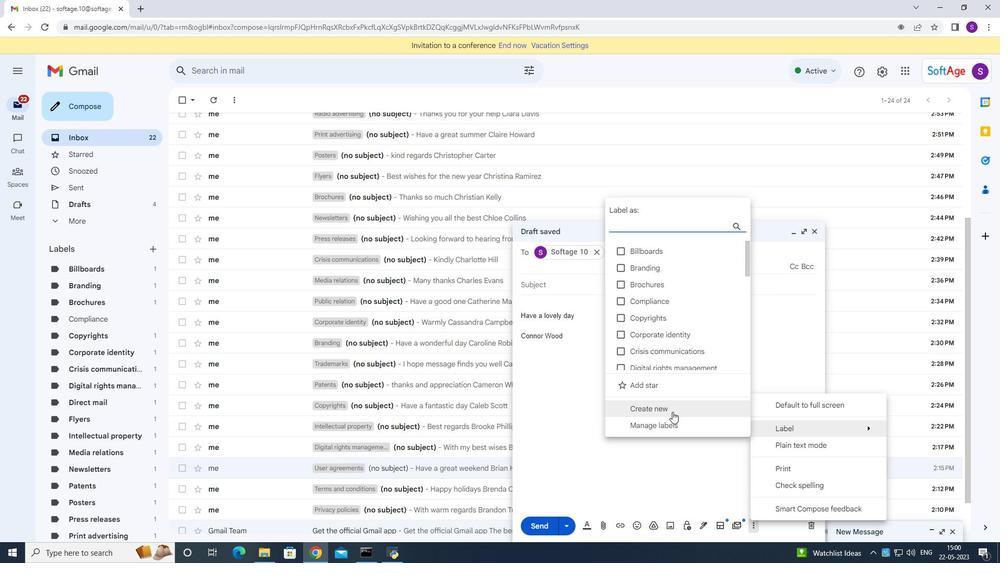 
Action: Mouse moved to (506, 281)
Screenshot: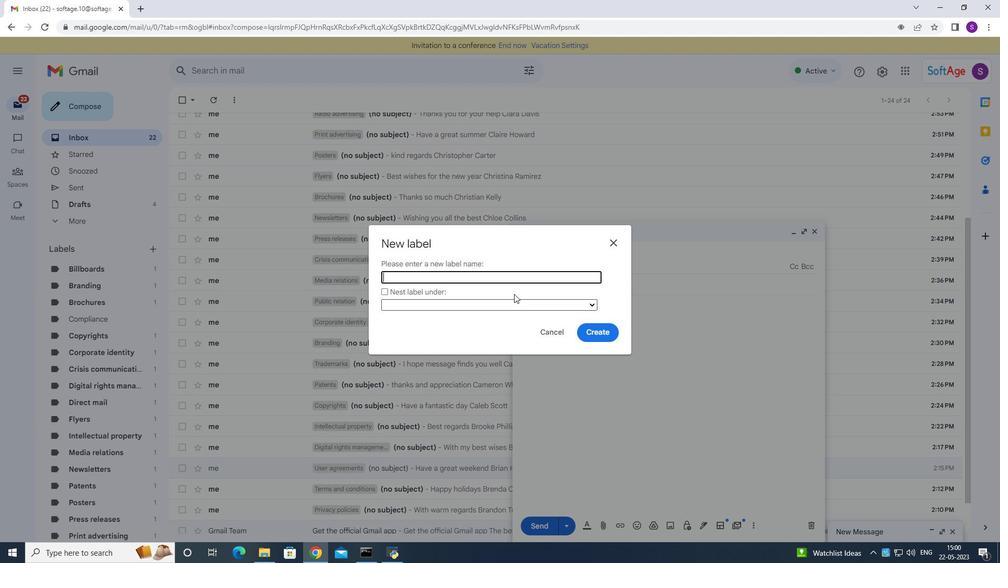 
Action: Key pressed <Key.shift>Email<Key.space>marketing<Key.space>
Screenshot: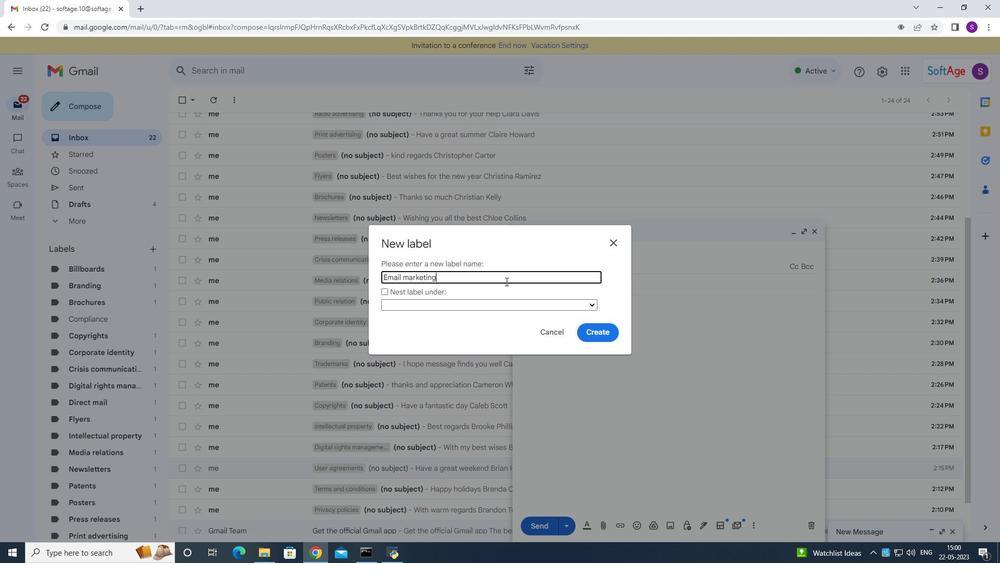 
Action: Mouse moved to (591, 331)
Screenshot: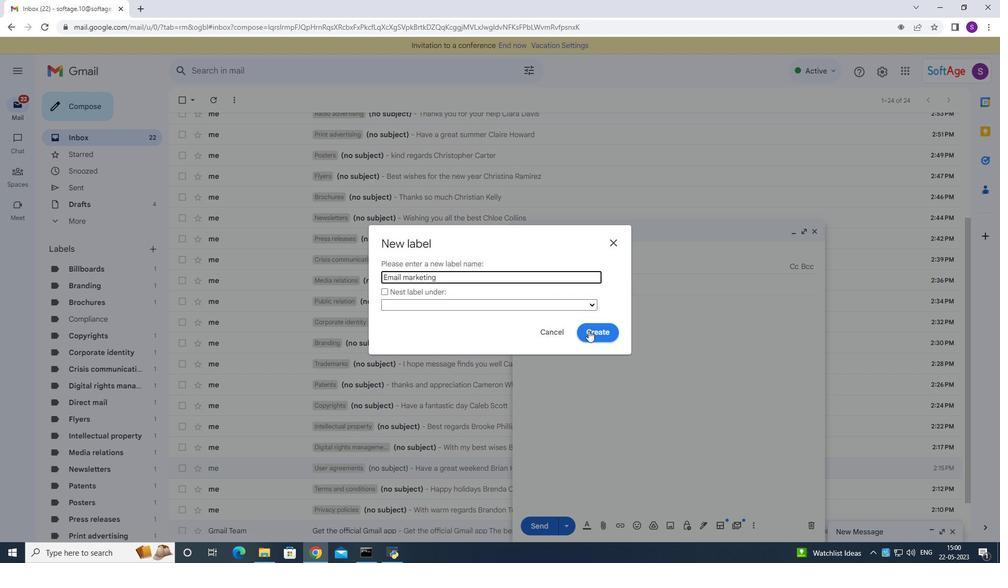 
Action: Mouse pressed left at (591, 331)
Screenshot: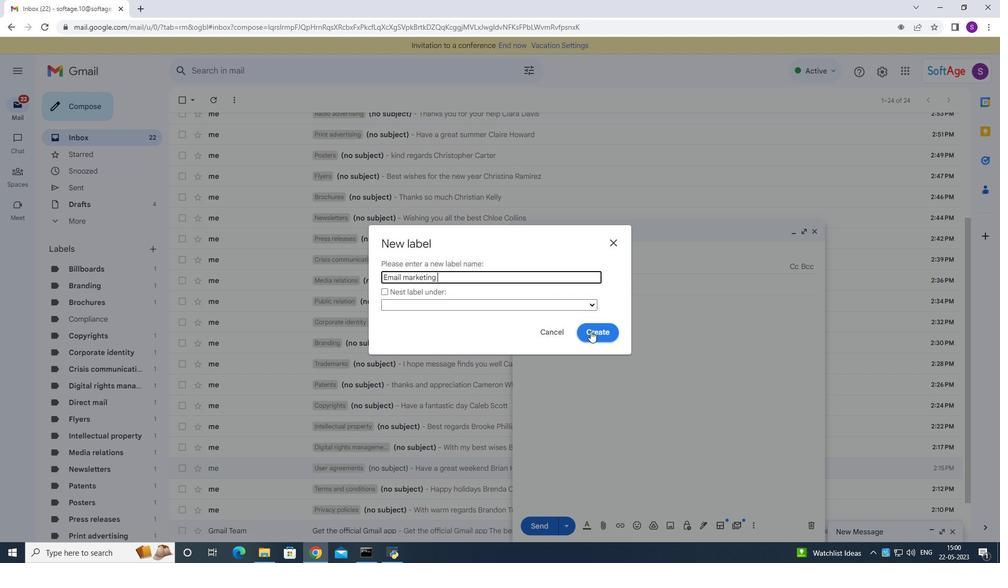 
Action: Mouse moved to (542, 525)
Screenshot: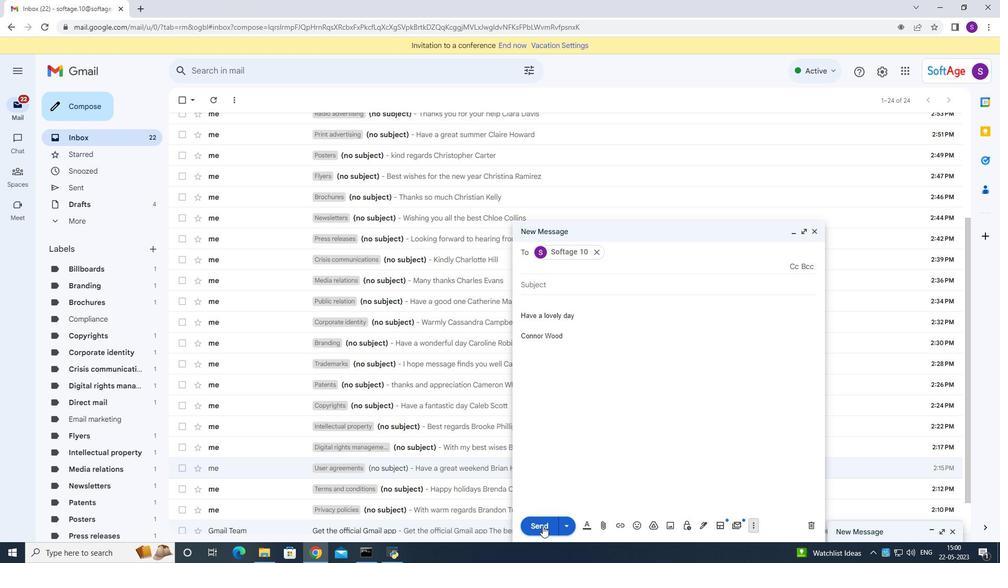 
Action: Mouse pressed left at (542, 525)
Screenshot: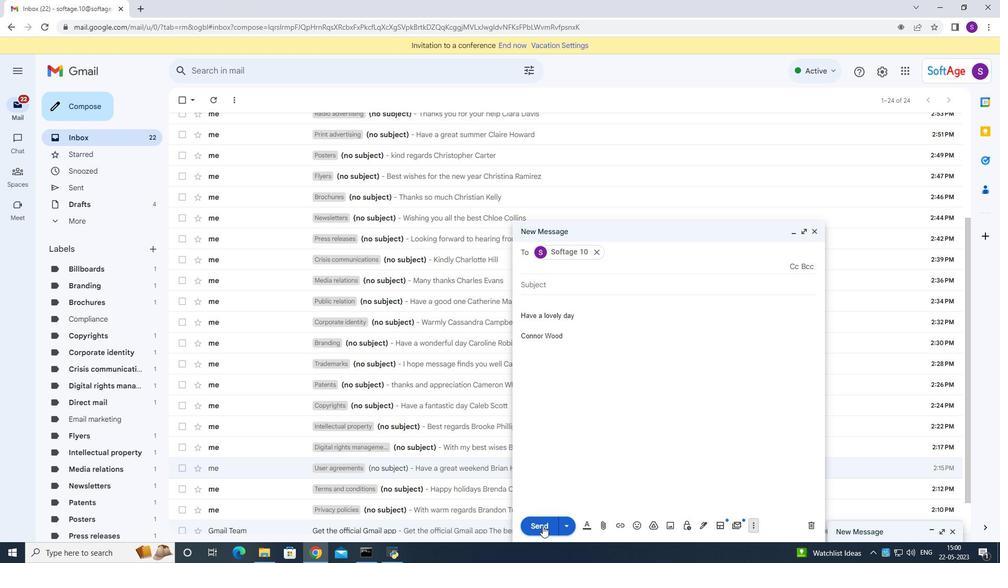 
Action: Mouse moved to (588, 384)
Screenshot: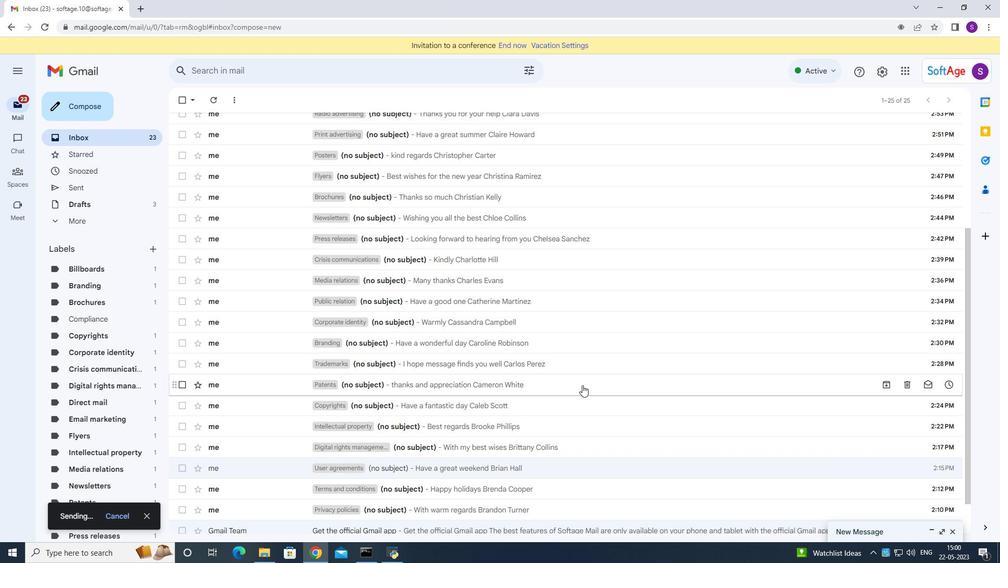 
